 Task: Create a due date automation trigger when advanced on, on the wednesday before a card is due add content with a description not ending with resume at 11:00 AM.
Action: Mouse moved to (1343, 102)
Screenshot: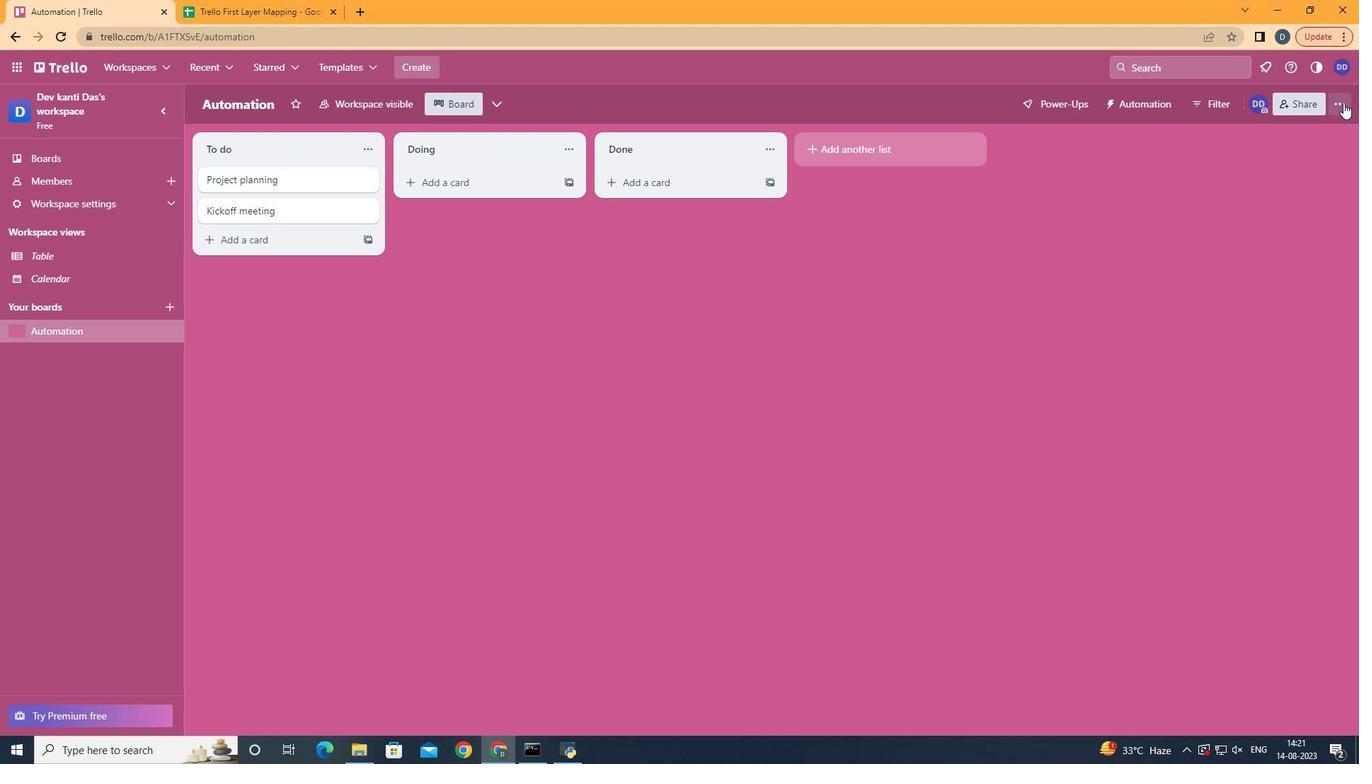 
Action: Mouse pressed left at (1343, 102)
Screenshot: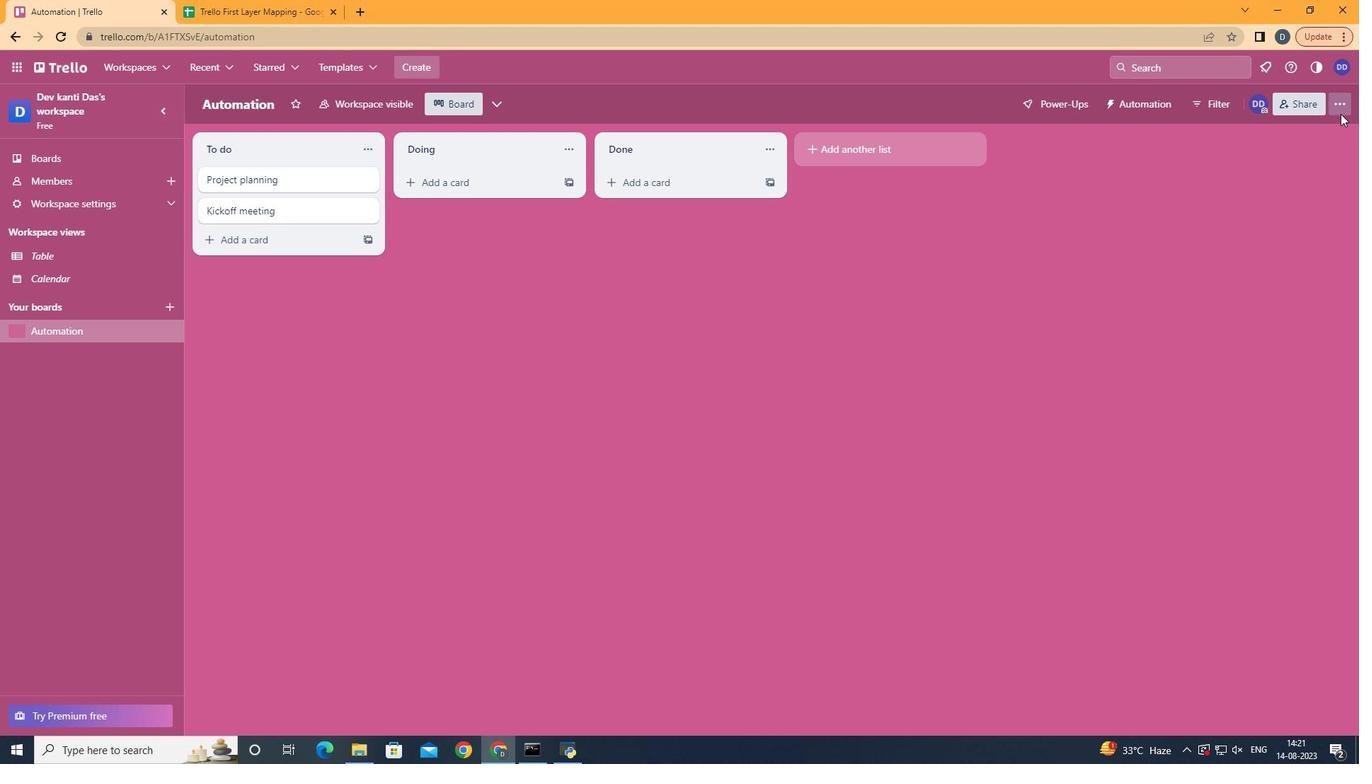 
Action: Mouse moved to (1237, 305)
Screenshot: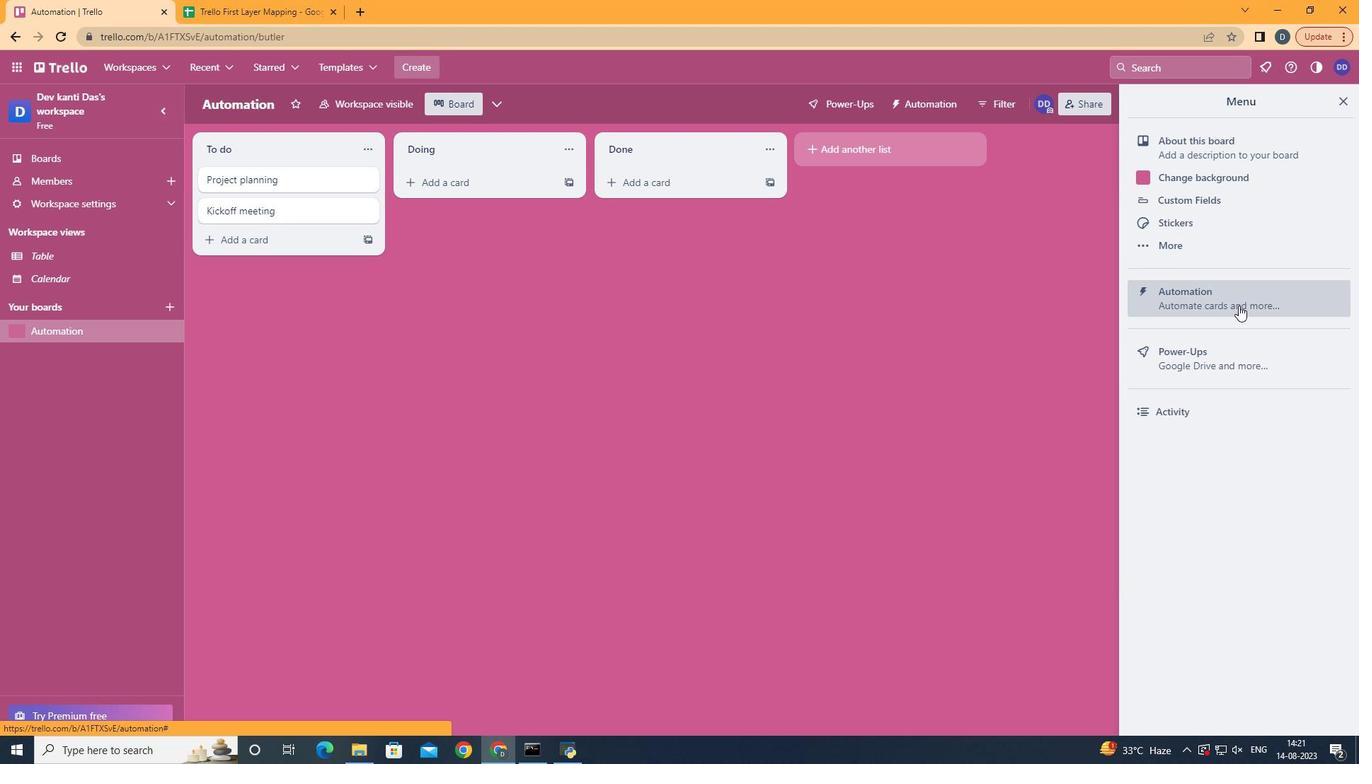 
Action: Mouse pressed left at (1237, 305)
Screenshot: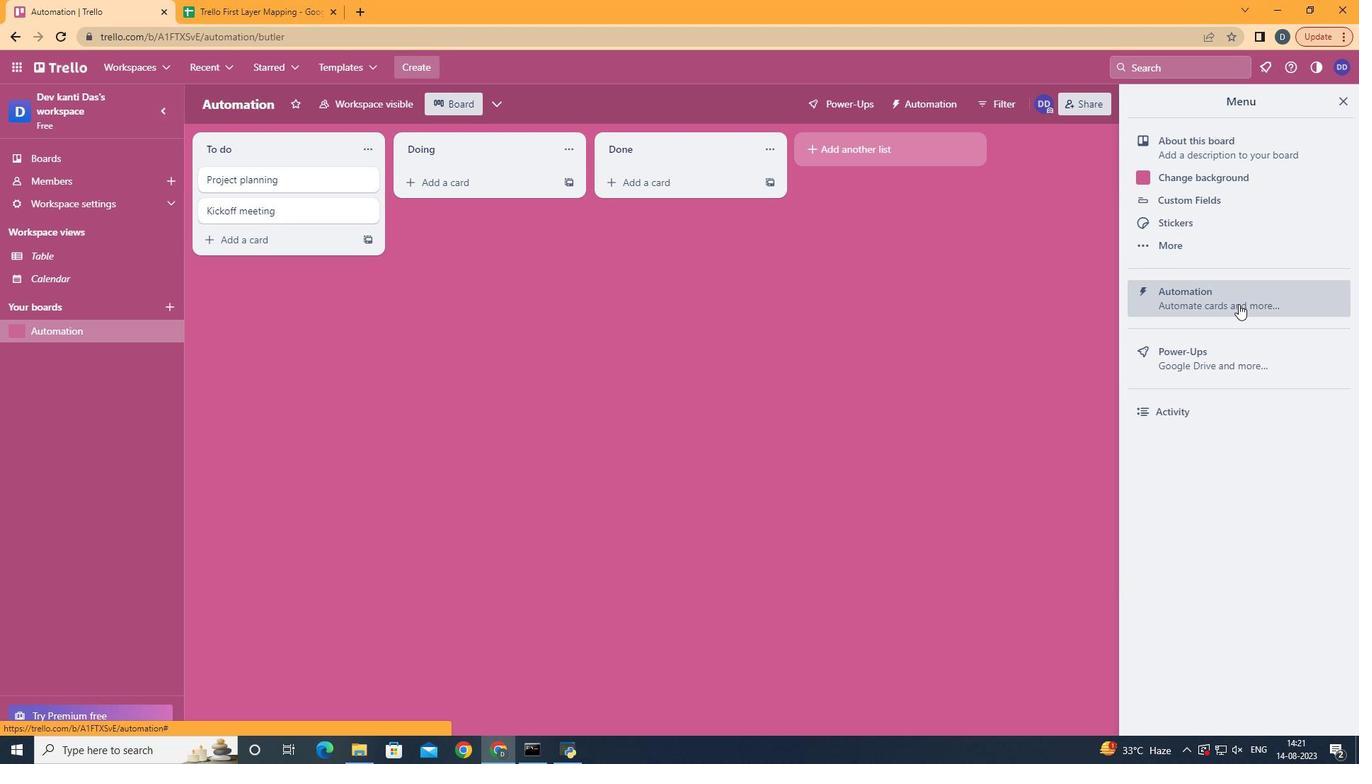 
Action: Mouse moved to (247, 284)
Screenshot: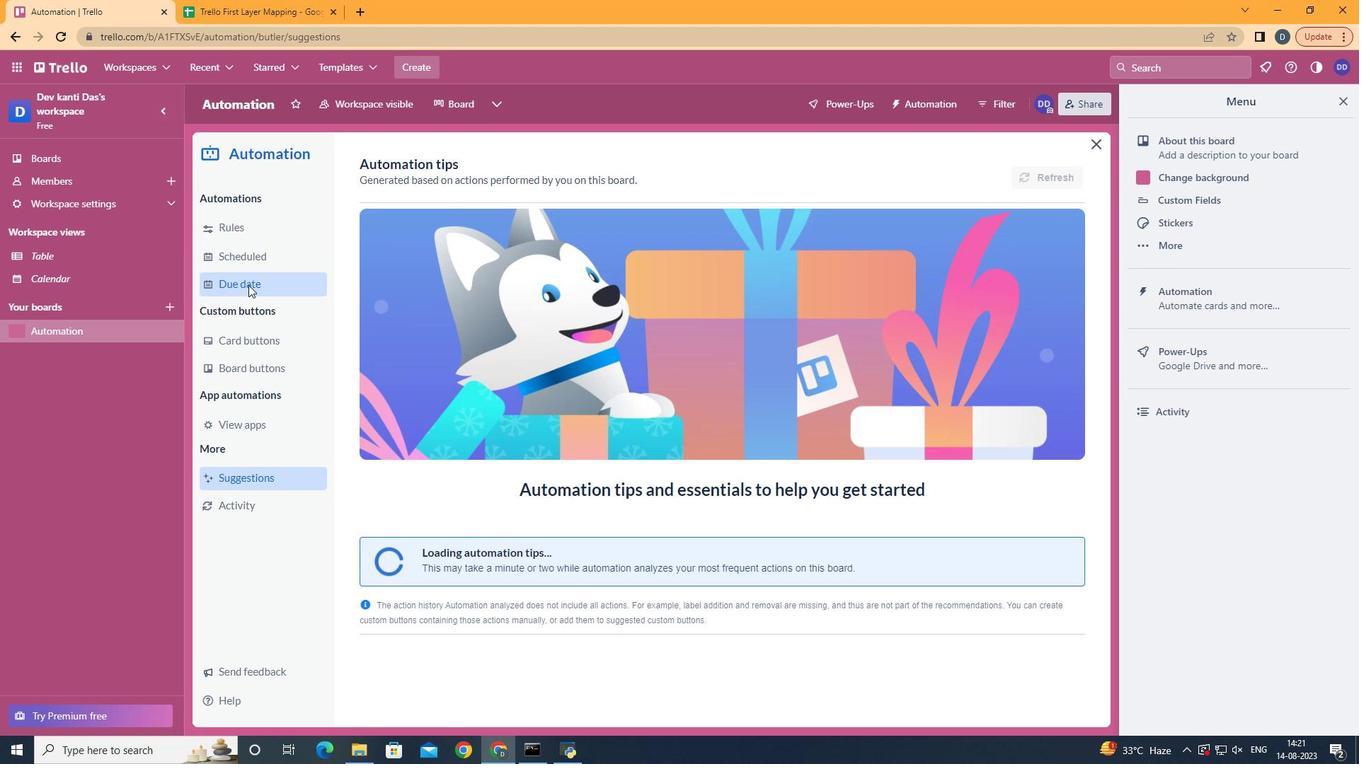 
Action: Mouse pressed left at (247, 284)
Screenshot: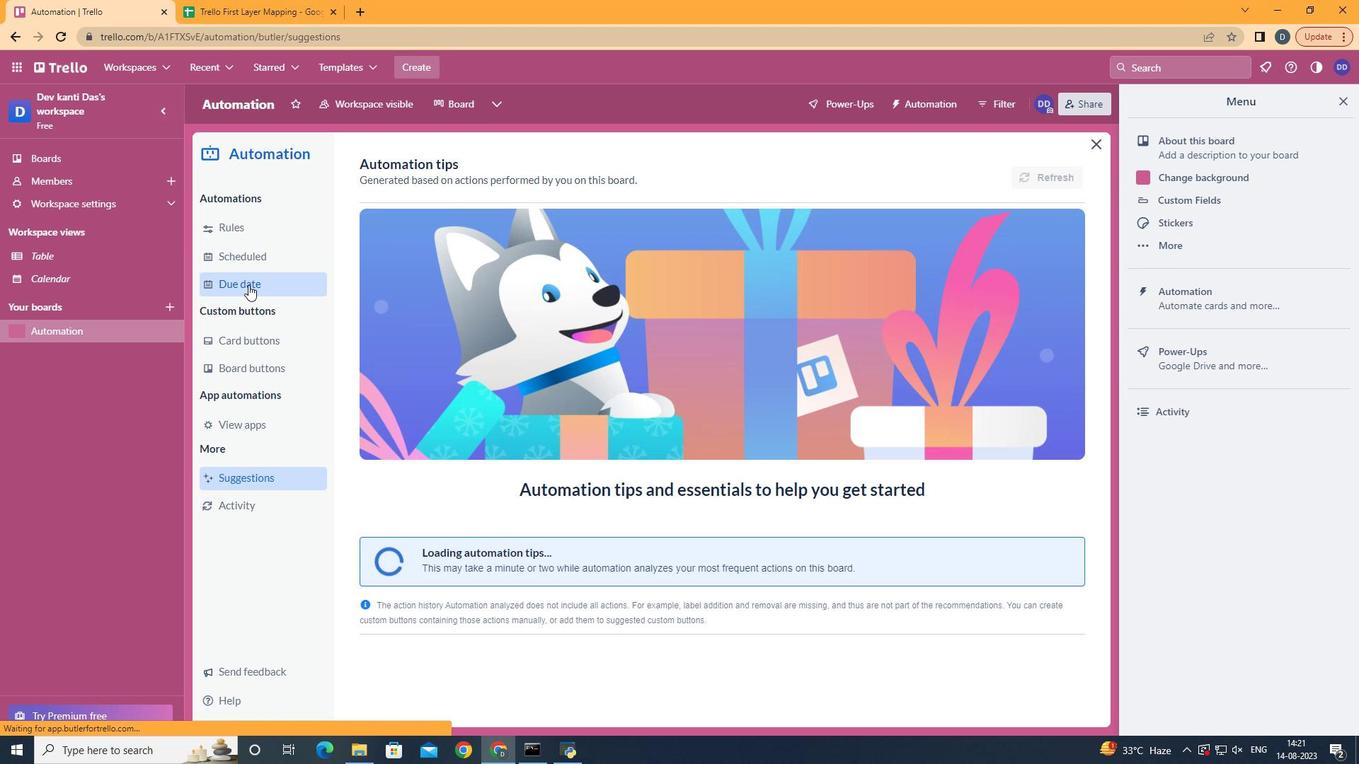 
Action: Mouse moved to (989, 175)
Screenshot: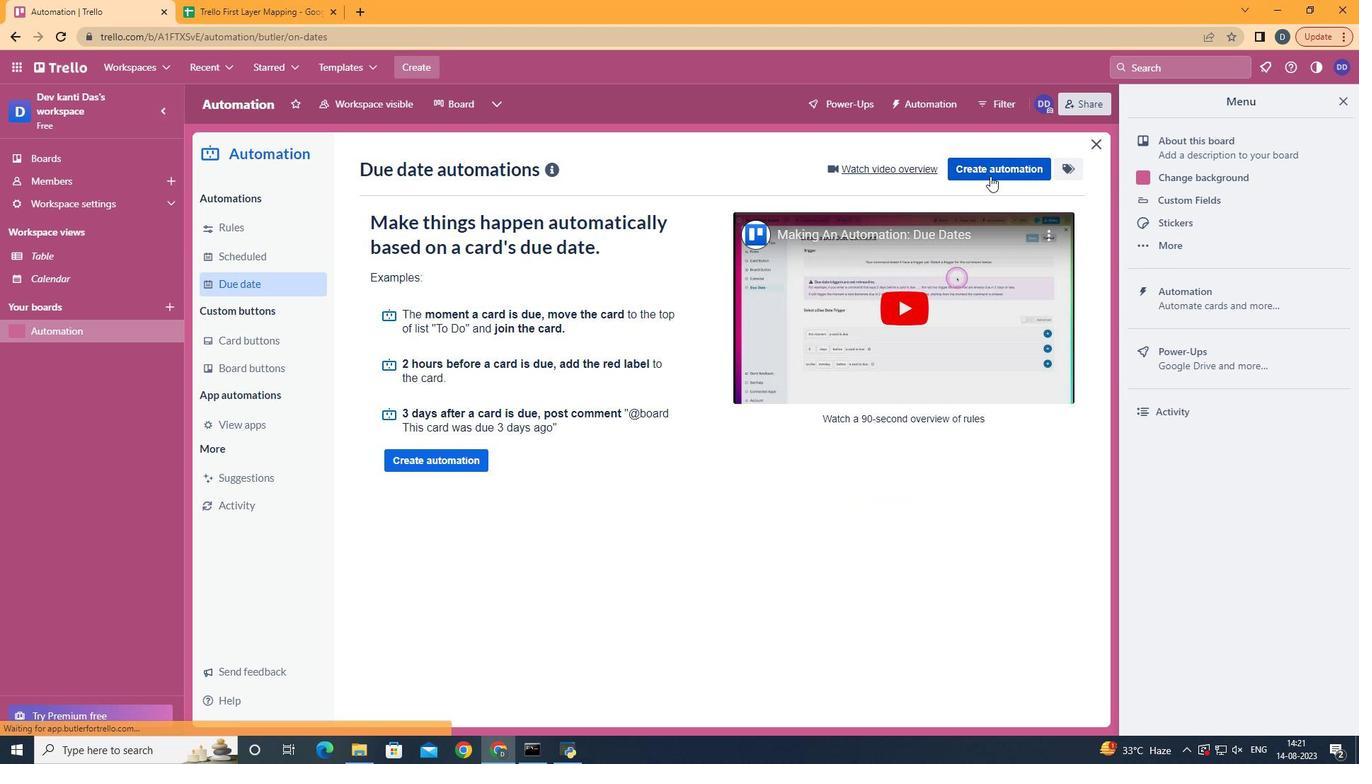 
Action: Mouse pressed left at (989, 175)
Screenshot: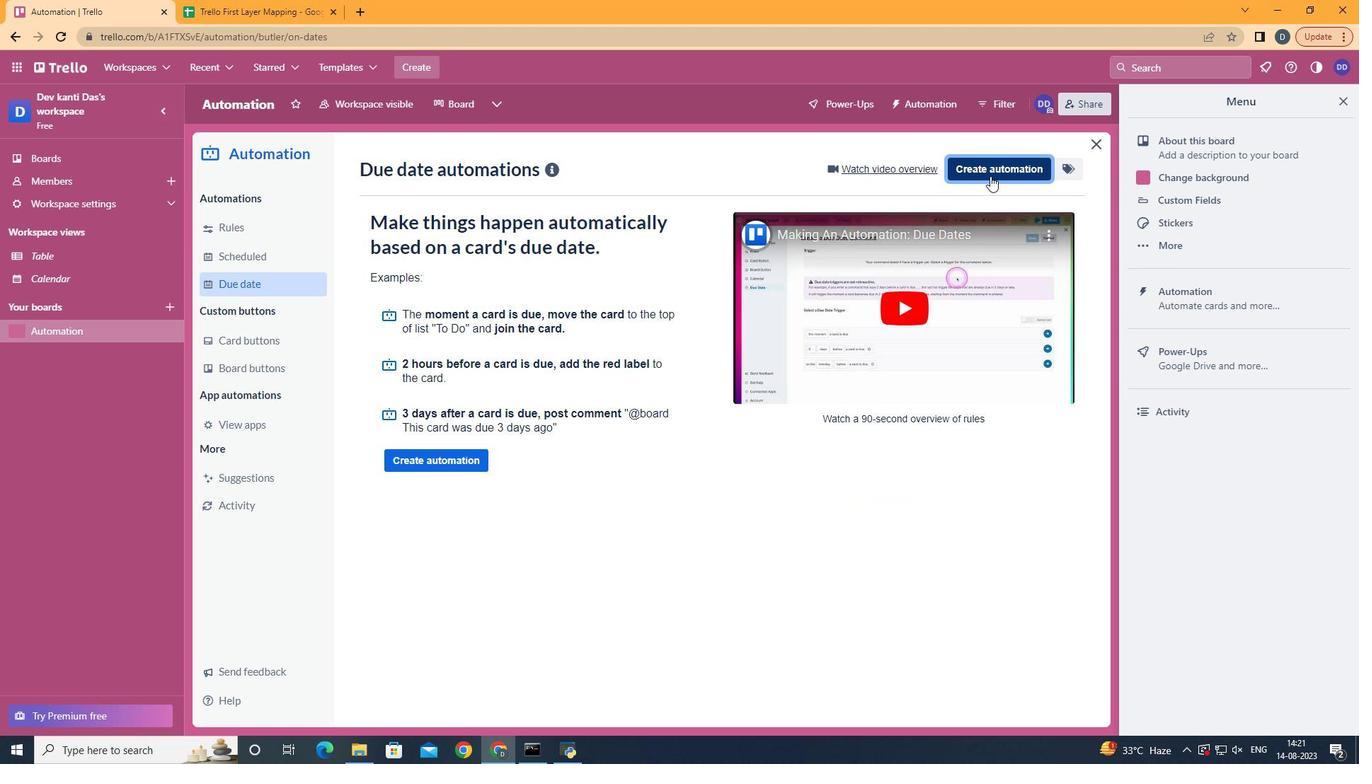 
Action: Mouse moved to (728, 285)
Screenshot: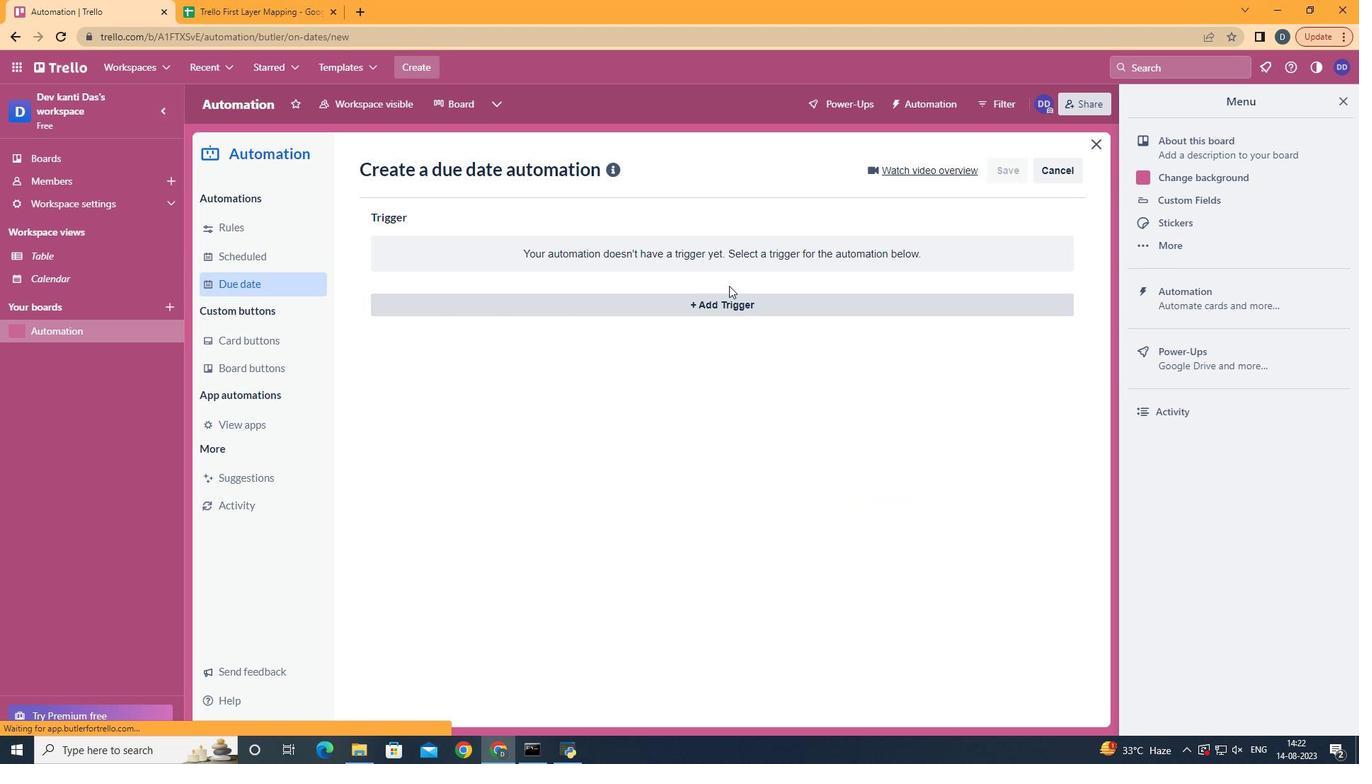 
Action: Mouse pressed left at (728, 285)
Screenshot: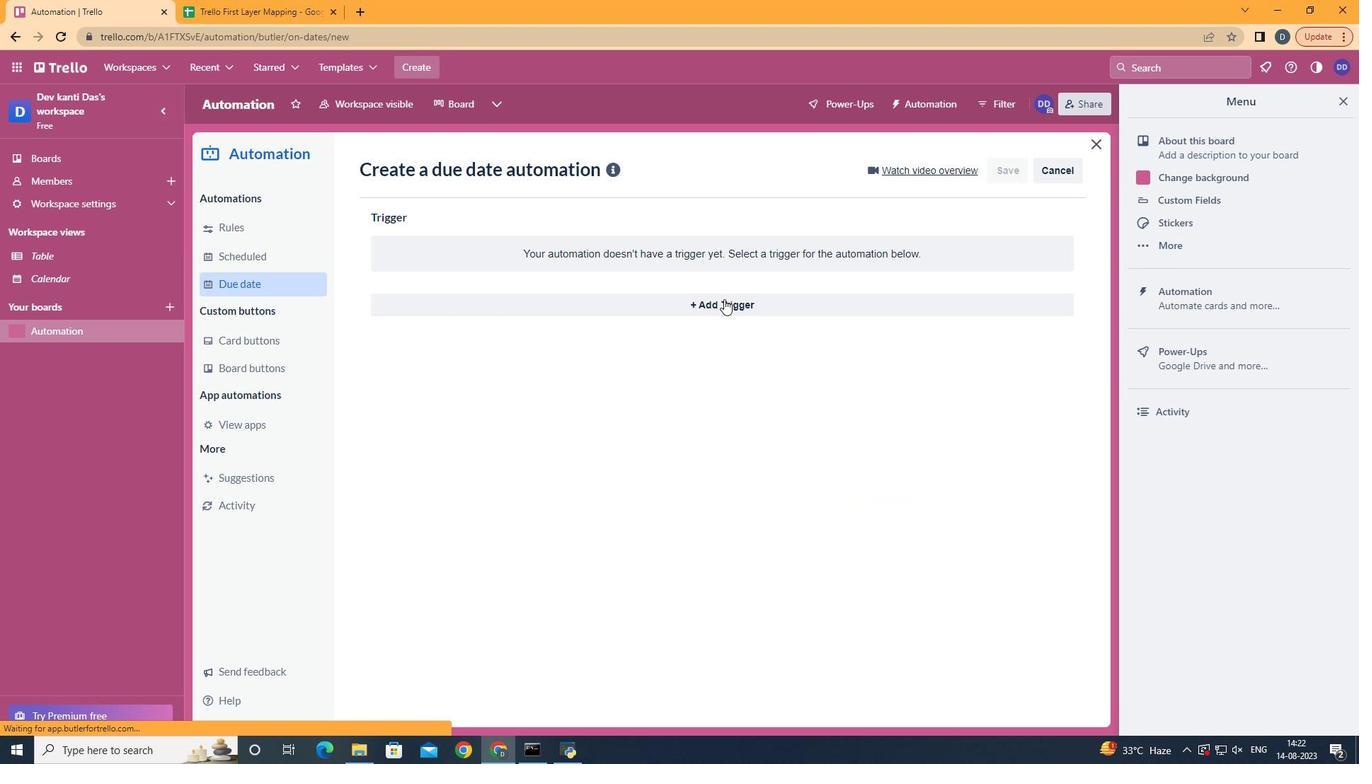 
Action: Mouse moved to (723, 300)
Screenshot: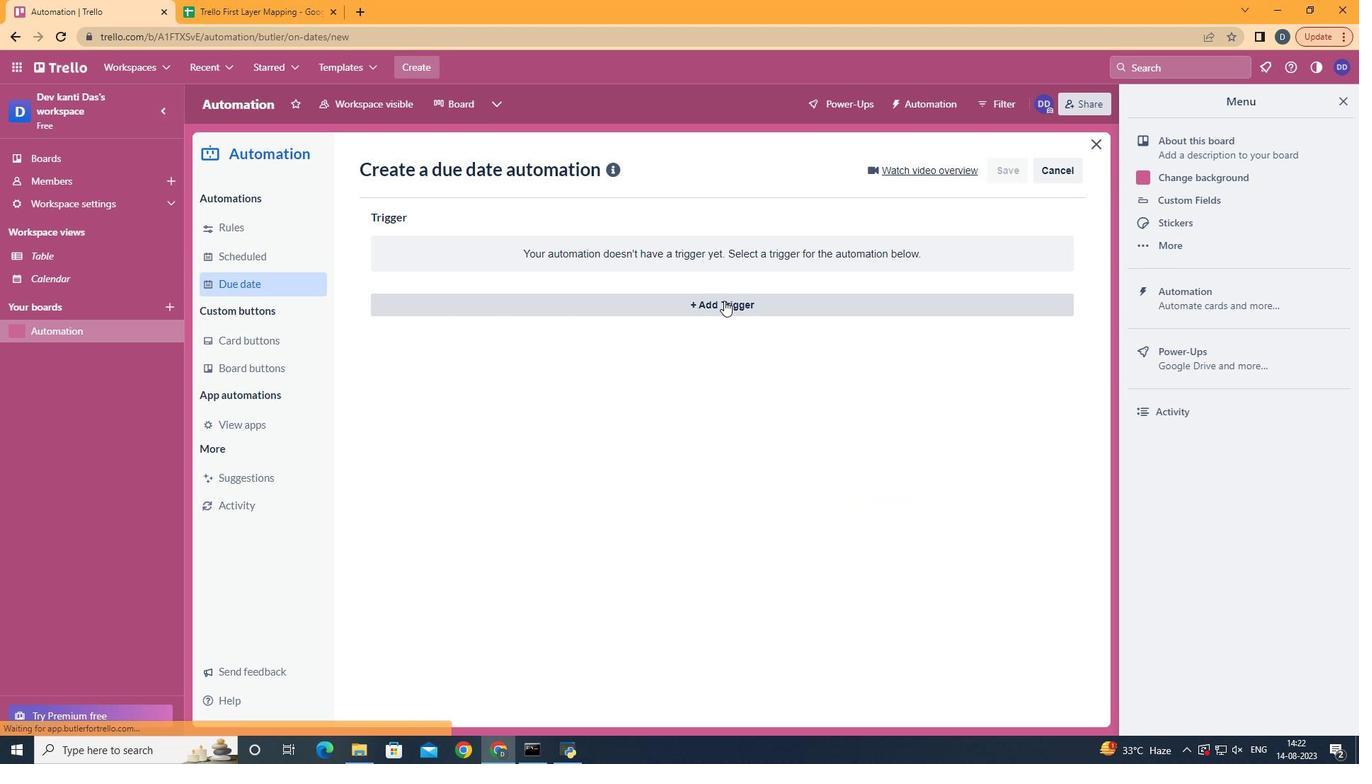 
Action: Mouse pressed left at (723, 300)
Screenshot: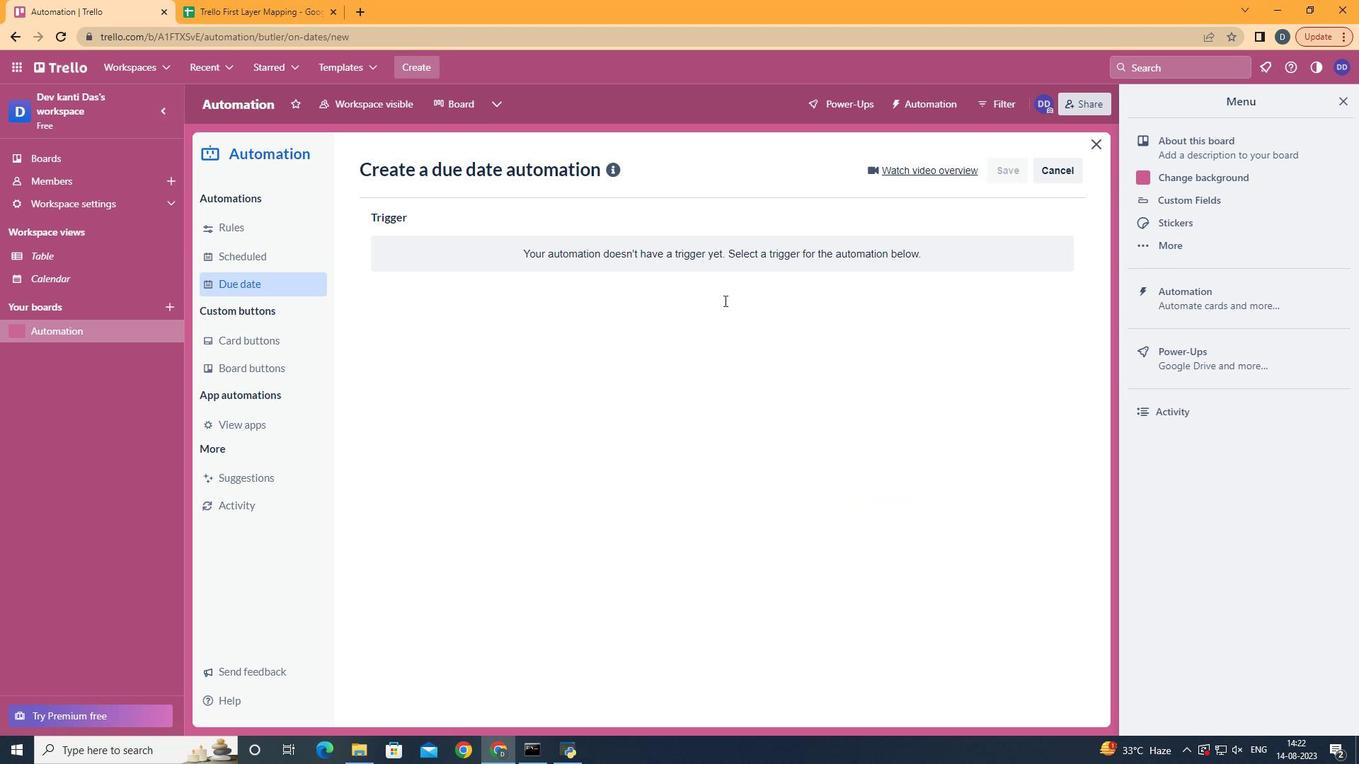 
Action: Mouse moved to (473, 429)
Screenshot: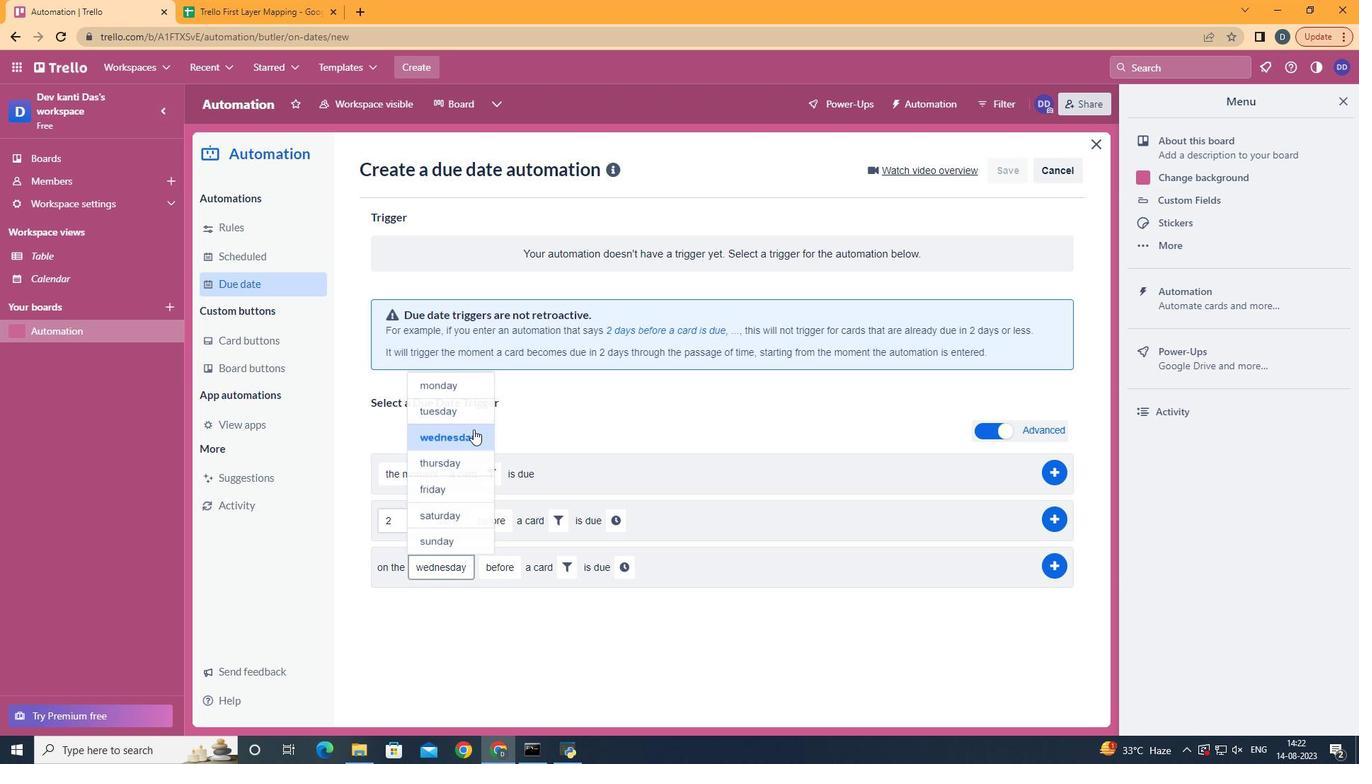 
Action: Mouse pressed left at (473, 429)
Screenshot: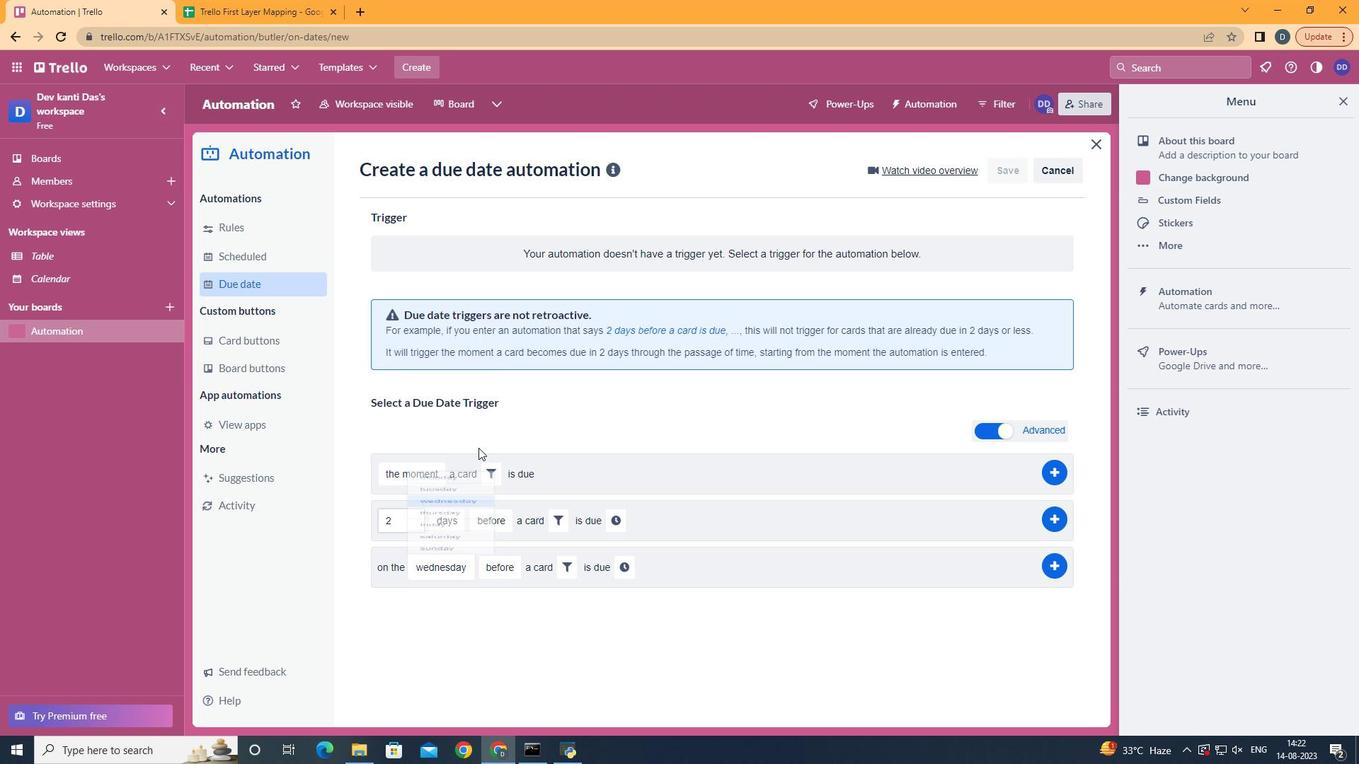 
Action: Mouse moved to (562, 569)
Screenshot: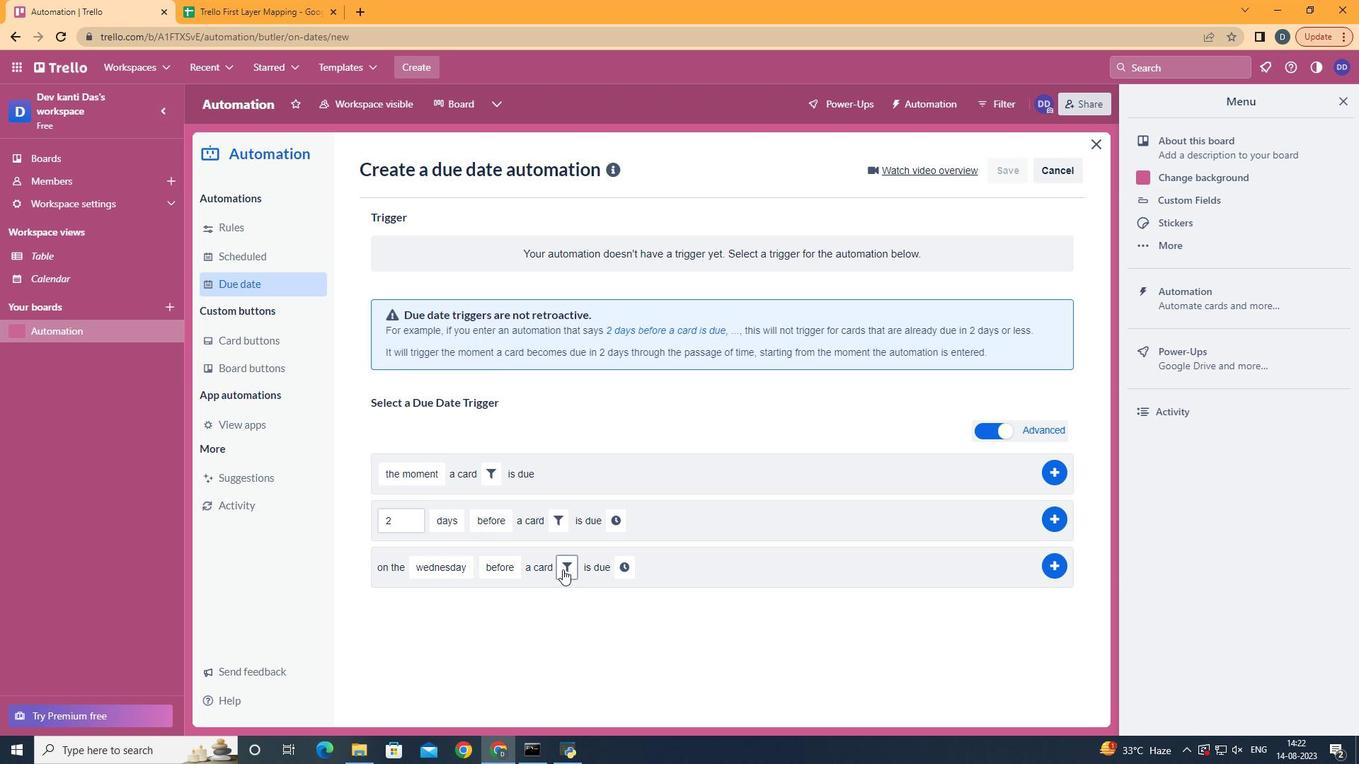 
Action: Mouse pressed left at (562, 569)
Screenshot: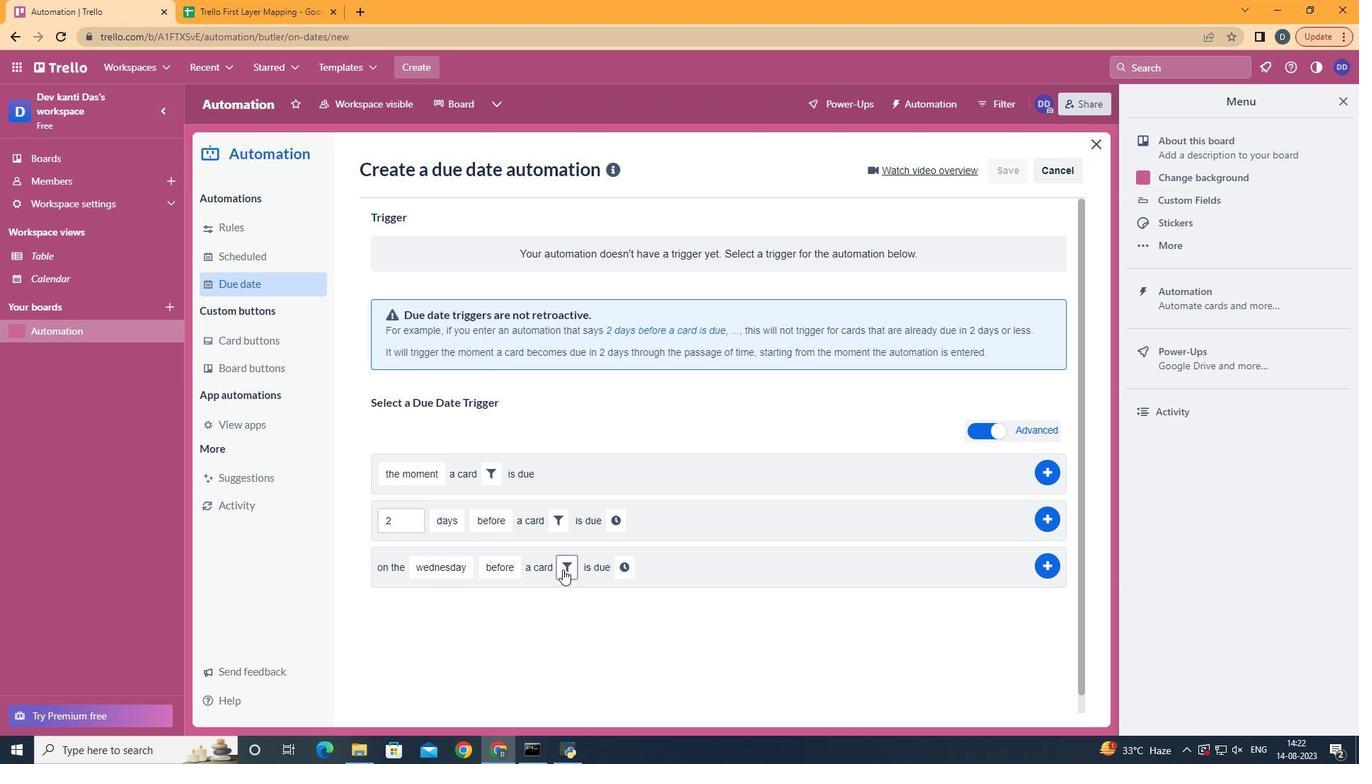 
Action: Mouse moved to (741, 623)
Screenshot: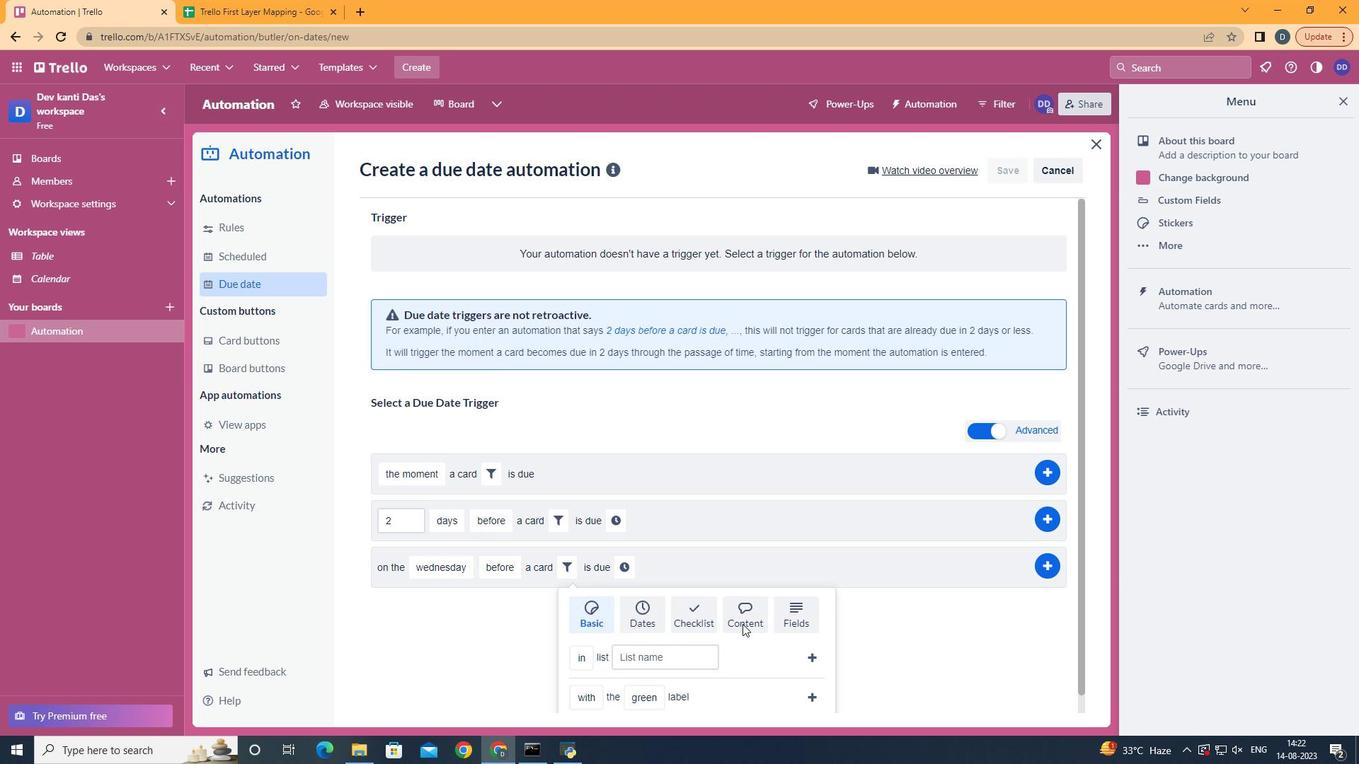 
Action: Mouse pressed left at (741, 623)
Screenshot: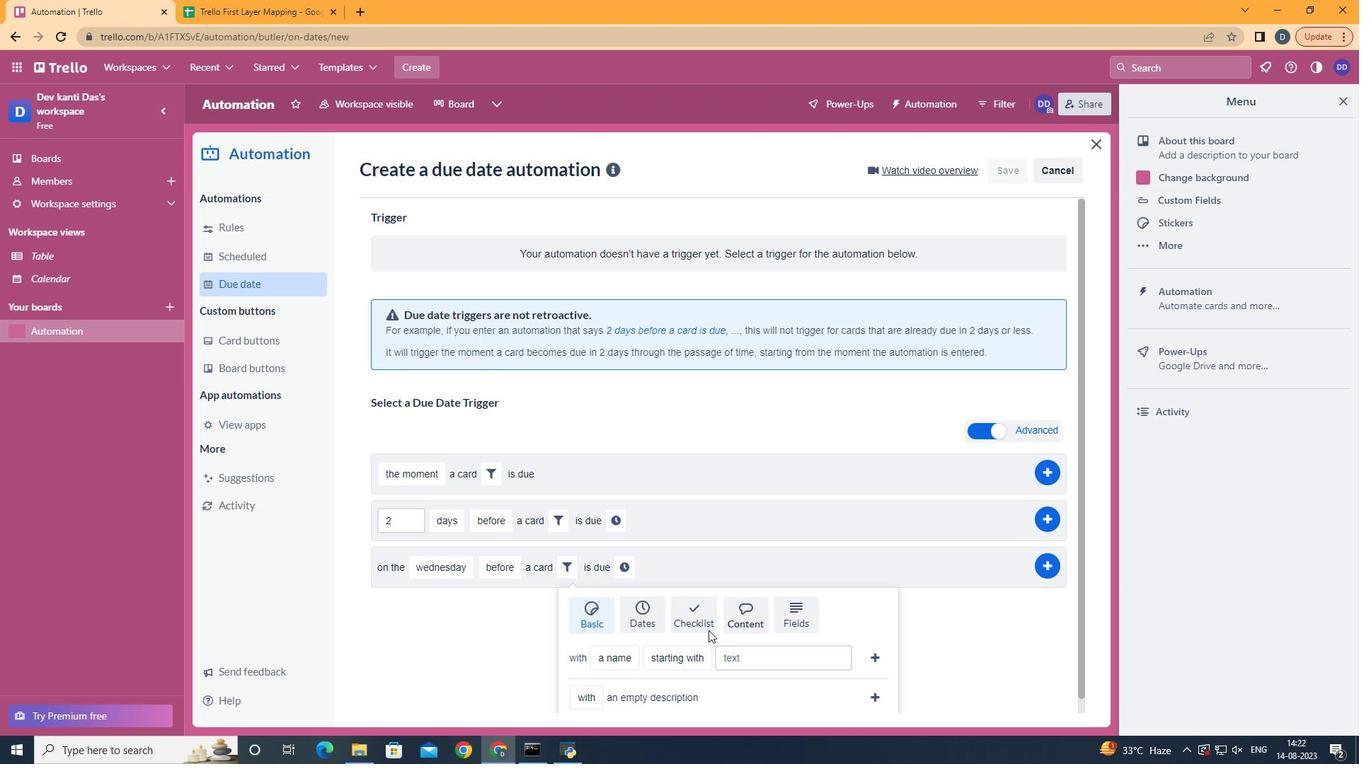 
Action: Mouse moved to (645, 592)
Screenshot: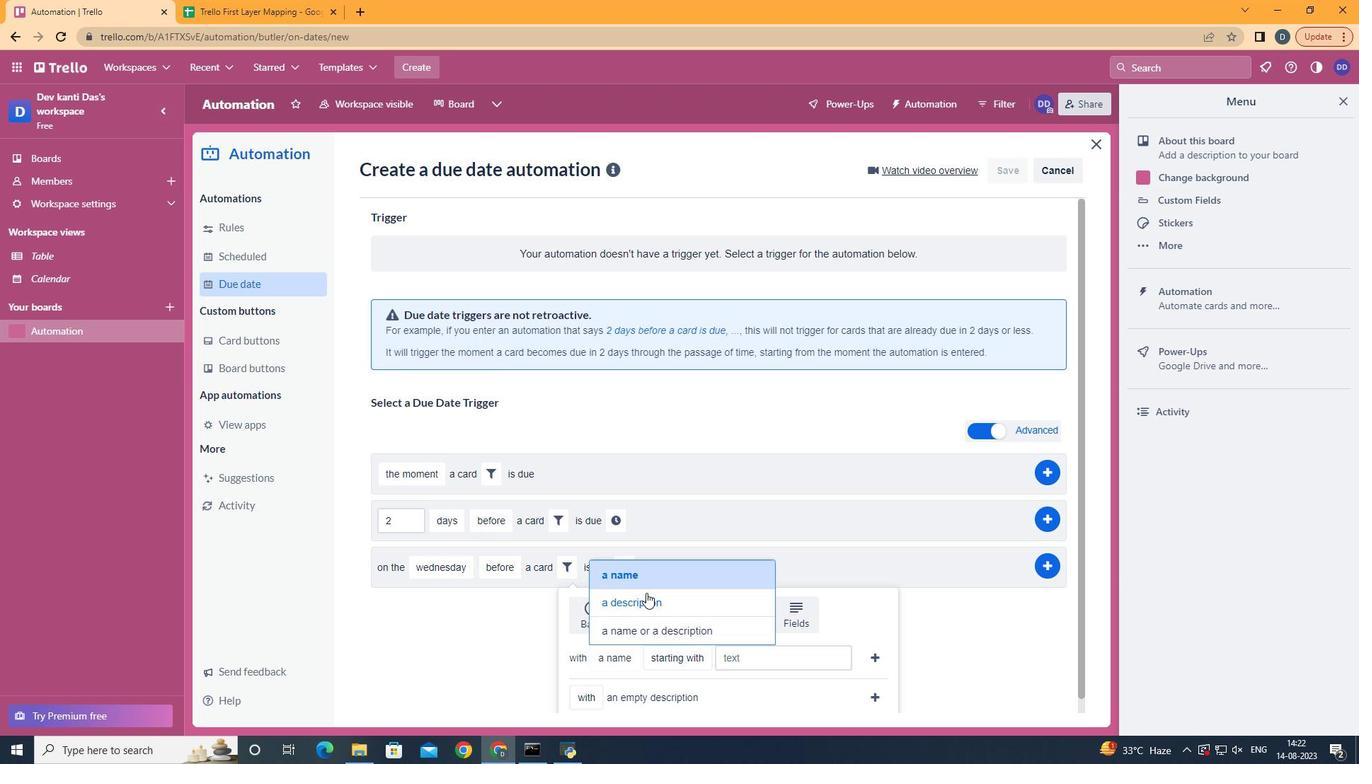 
Action: Mouse pressed left at (645, 592)
Screenshot: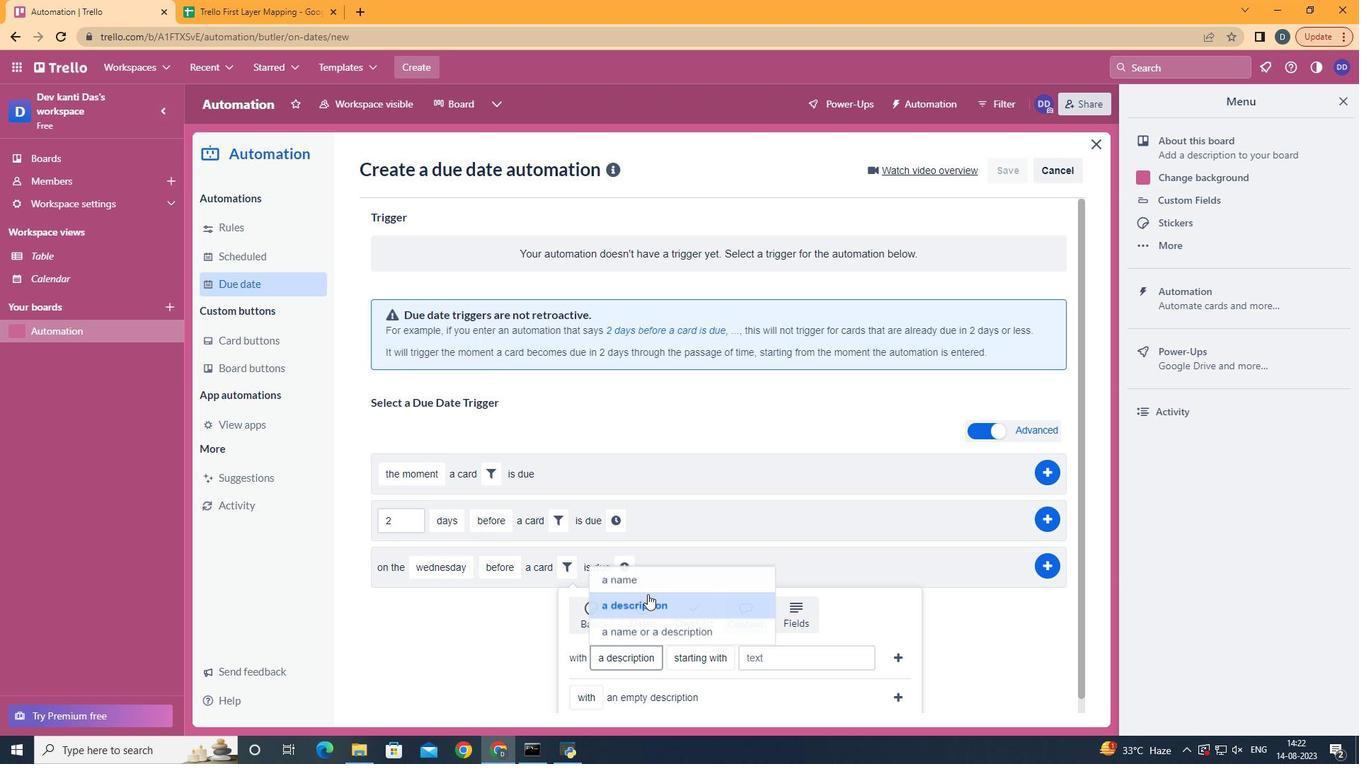 
Action: Mouse moved to (746, 598)
Screenshot: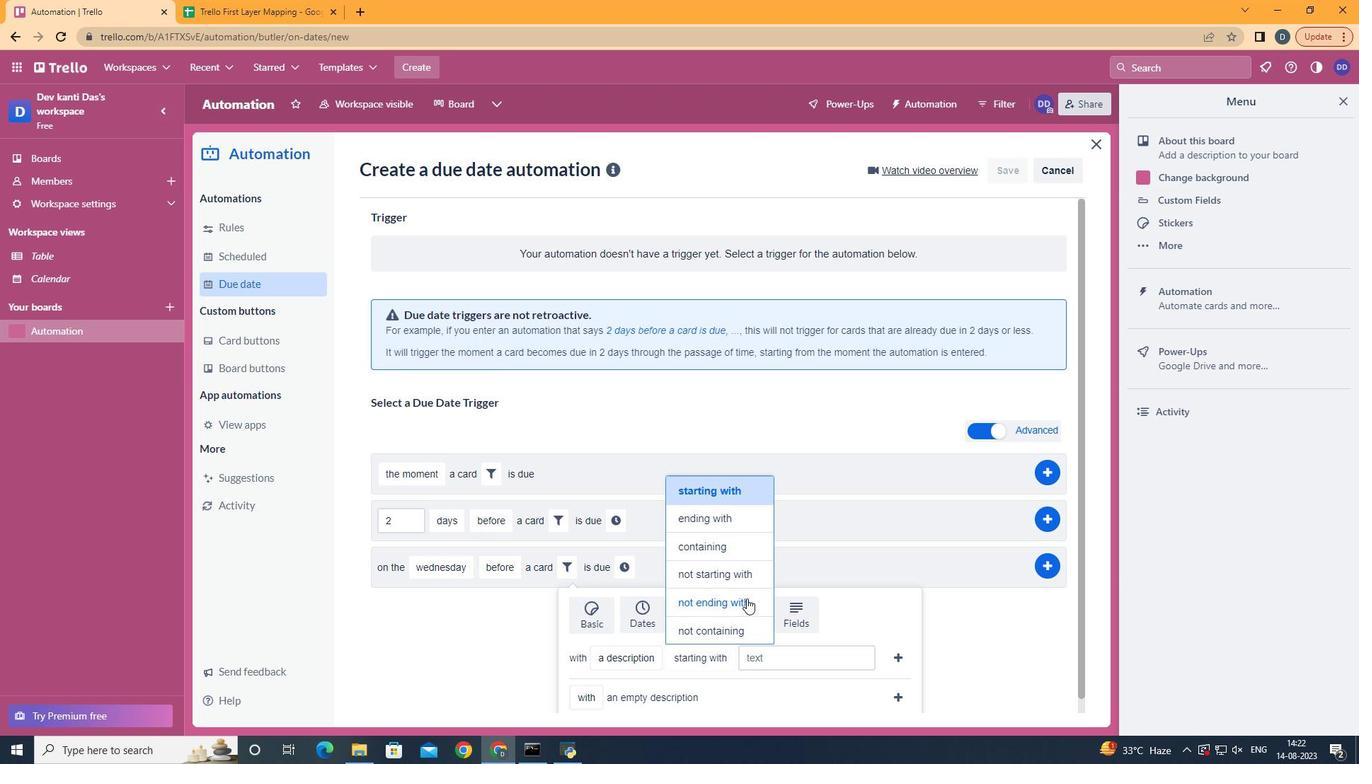 
Action: Mouse pressed left at (746, 598)
Screenshot: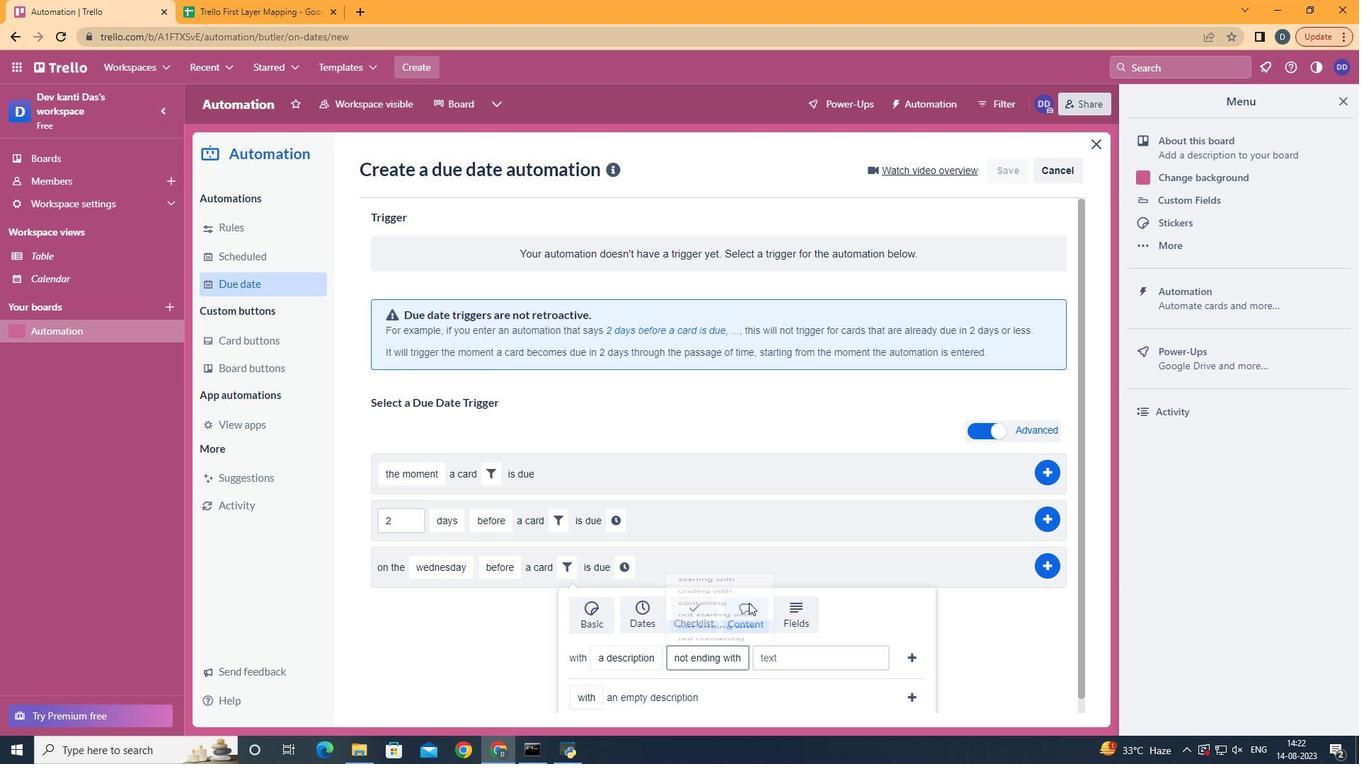 
Action: Mouse moved to (820, 656)
Screenshot: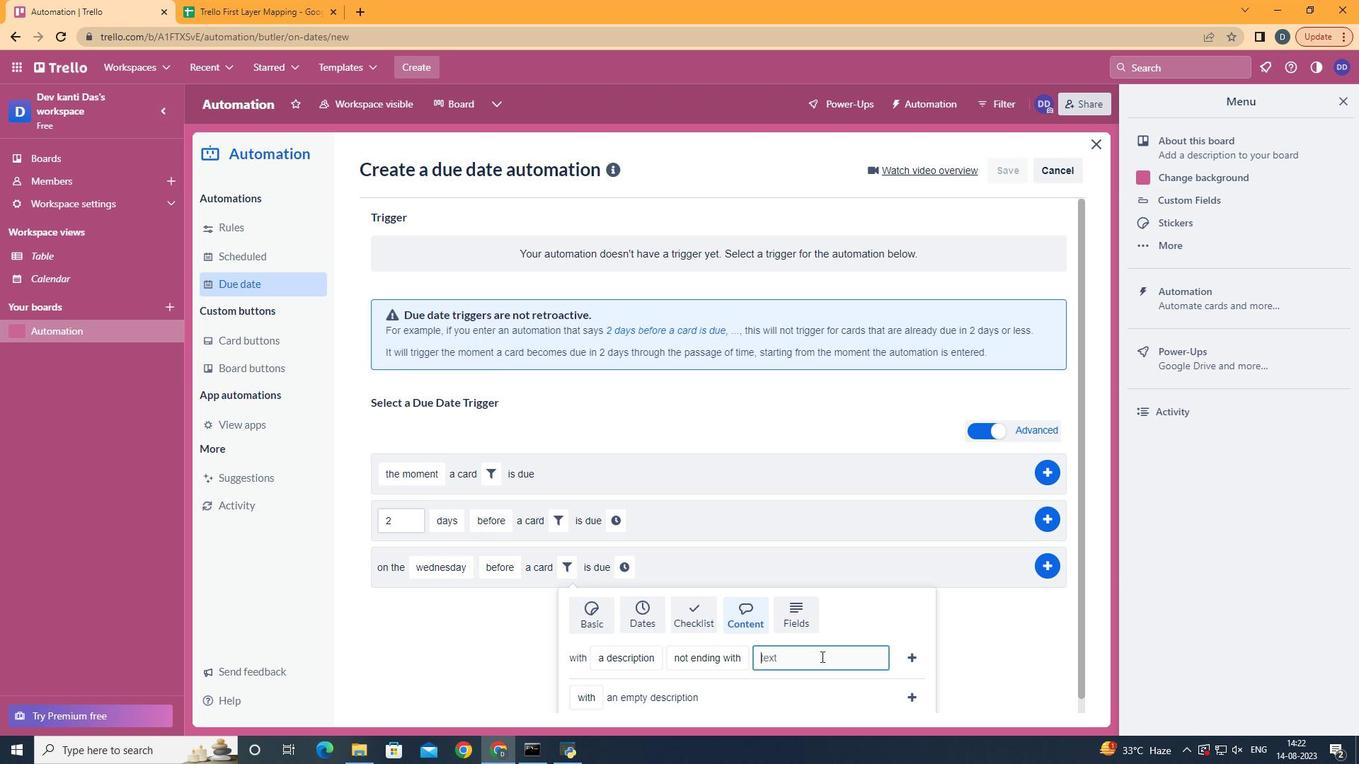 
Action: Mouse pressed left at (820, 656)
Screenshot: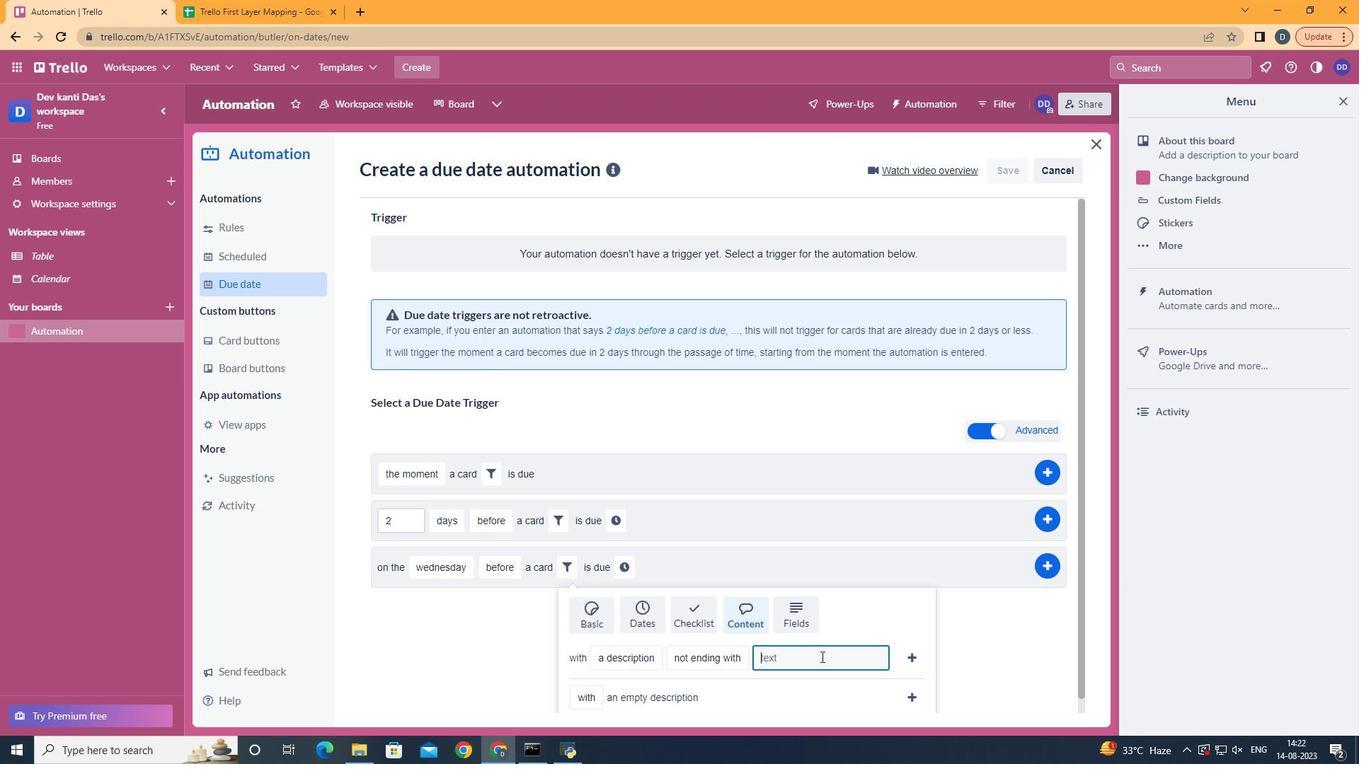 
Action: Key pressed resume
Screenshot: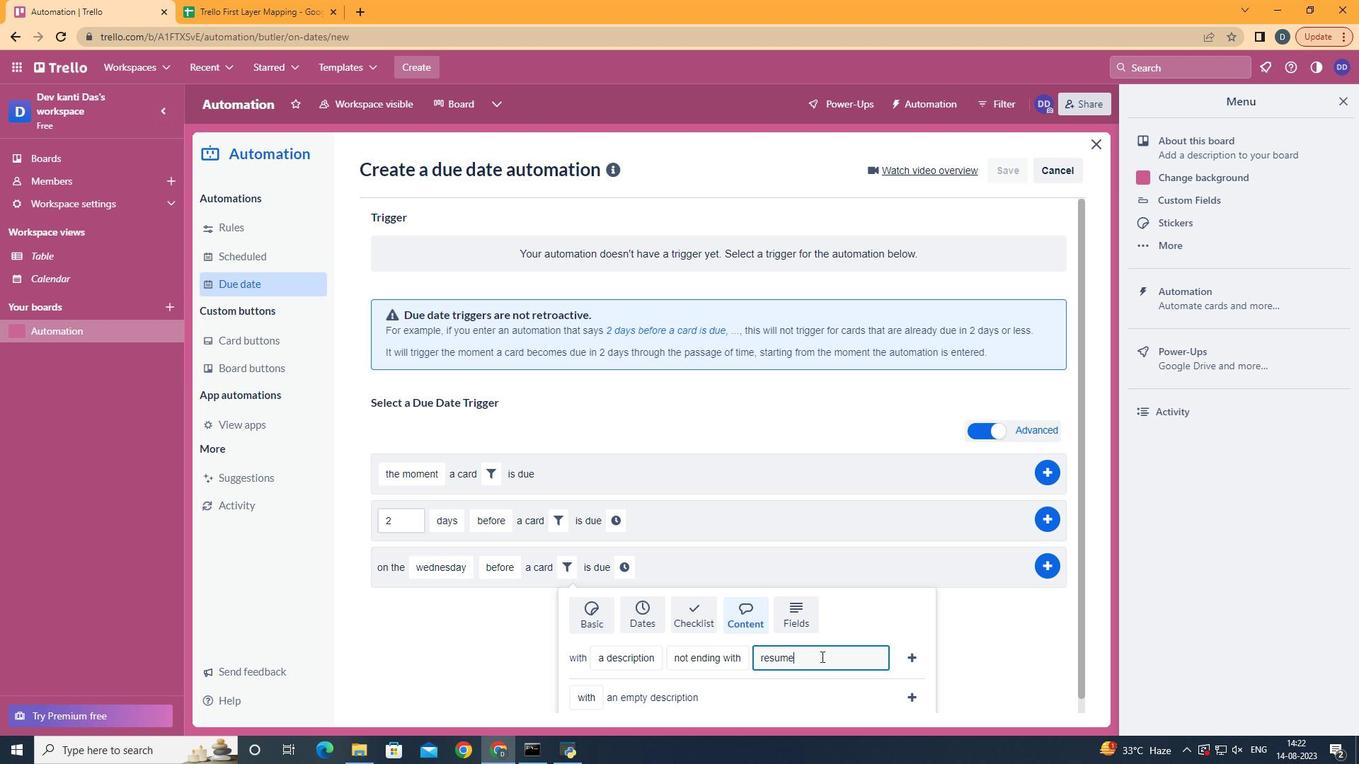 
Action: Mouse moved to (909, 649)
Screenshot: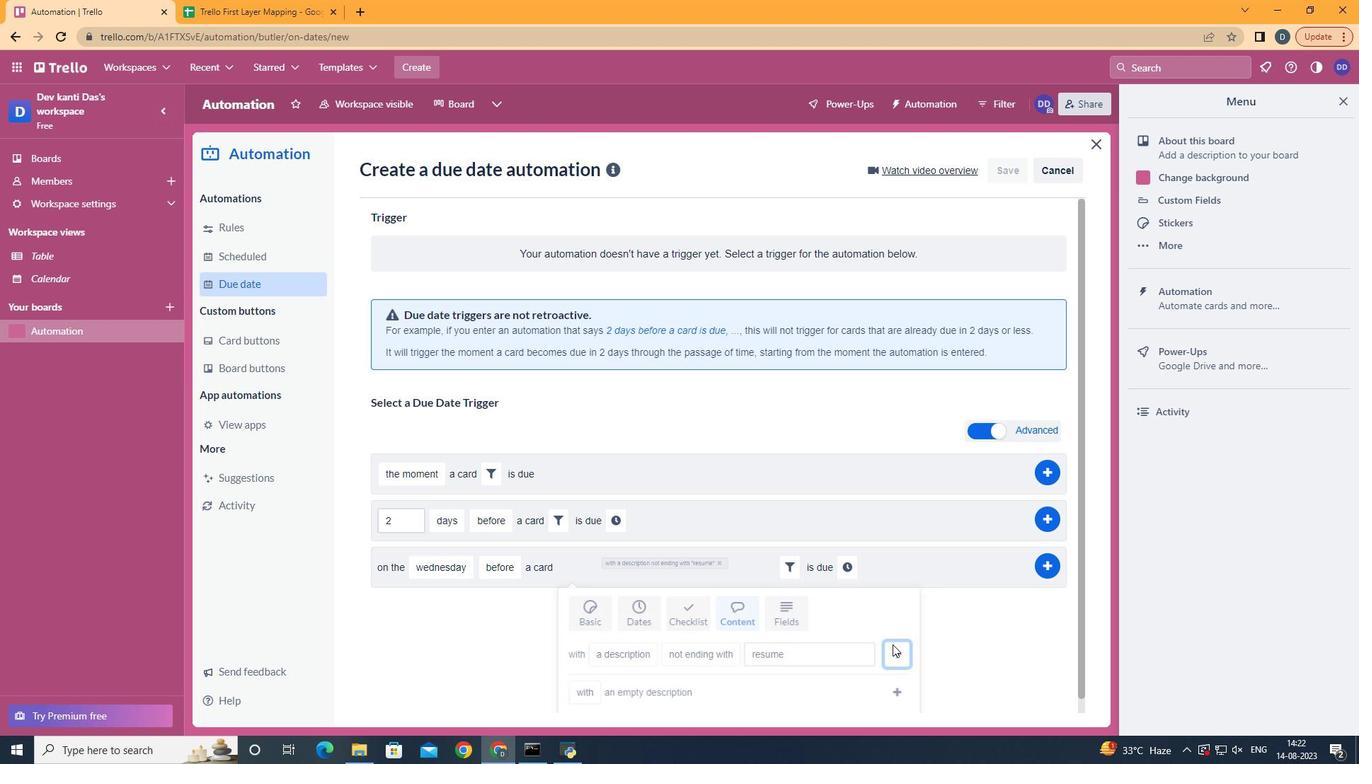 
Action: Mouse pressed left at (909, 649)
Screenshot: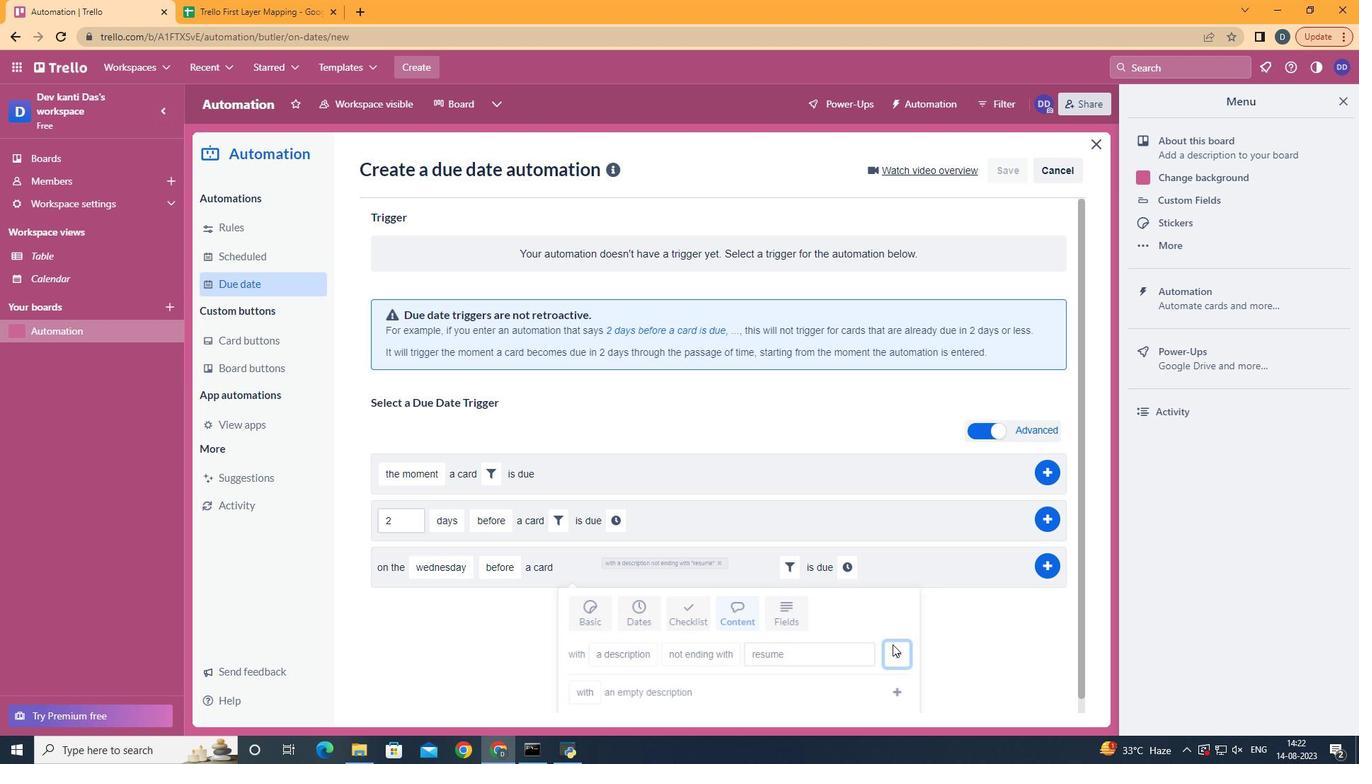 
Action: Mouse moved to (840, 562)
Screenshot: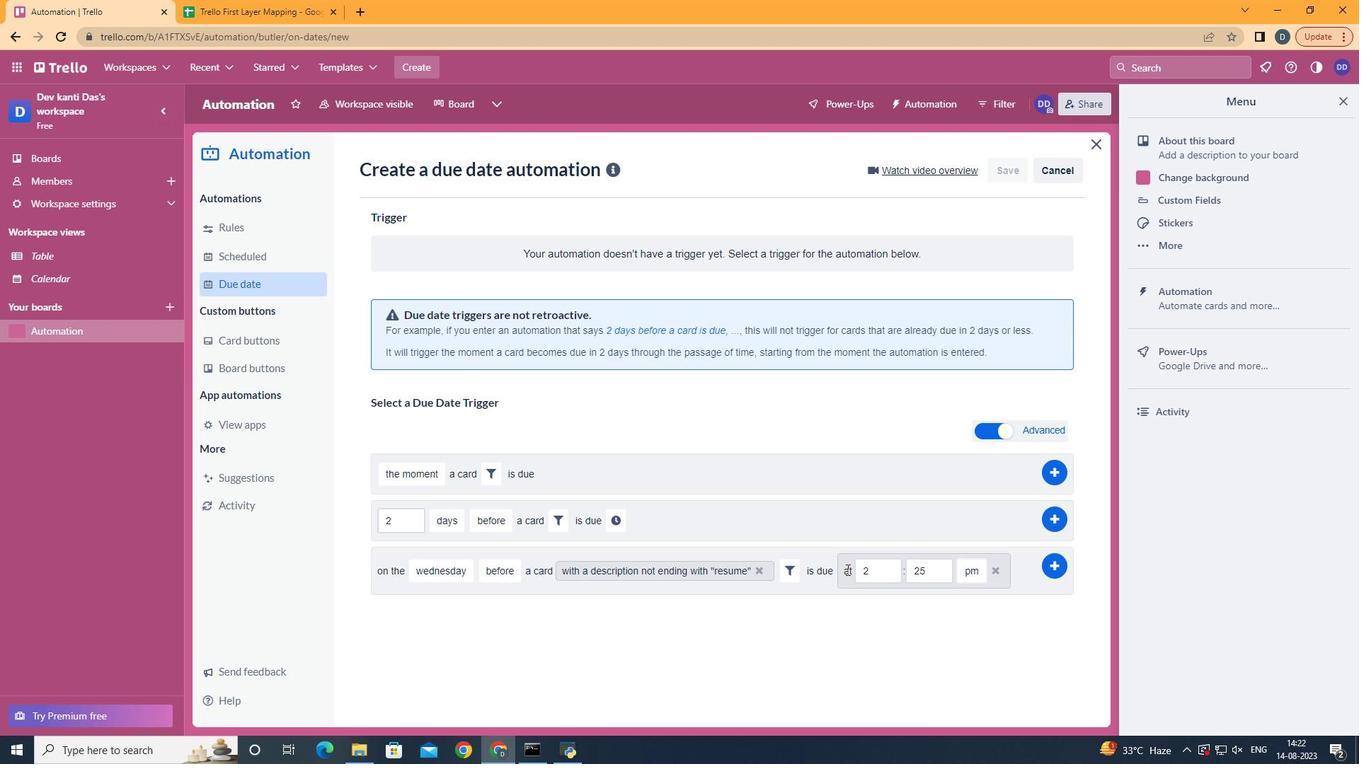 
Action: Mouse pressed left at (840, 562)
Screenshot: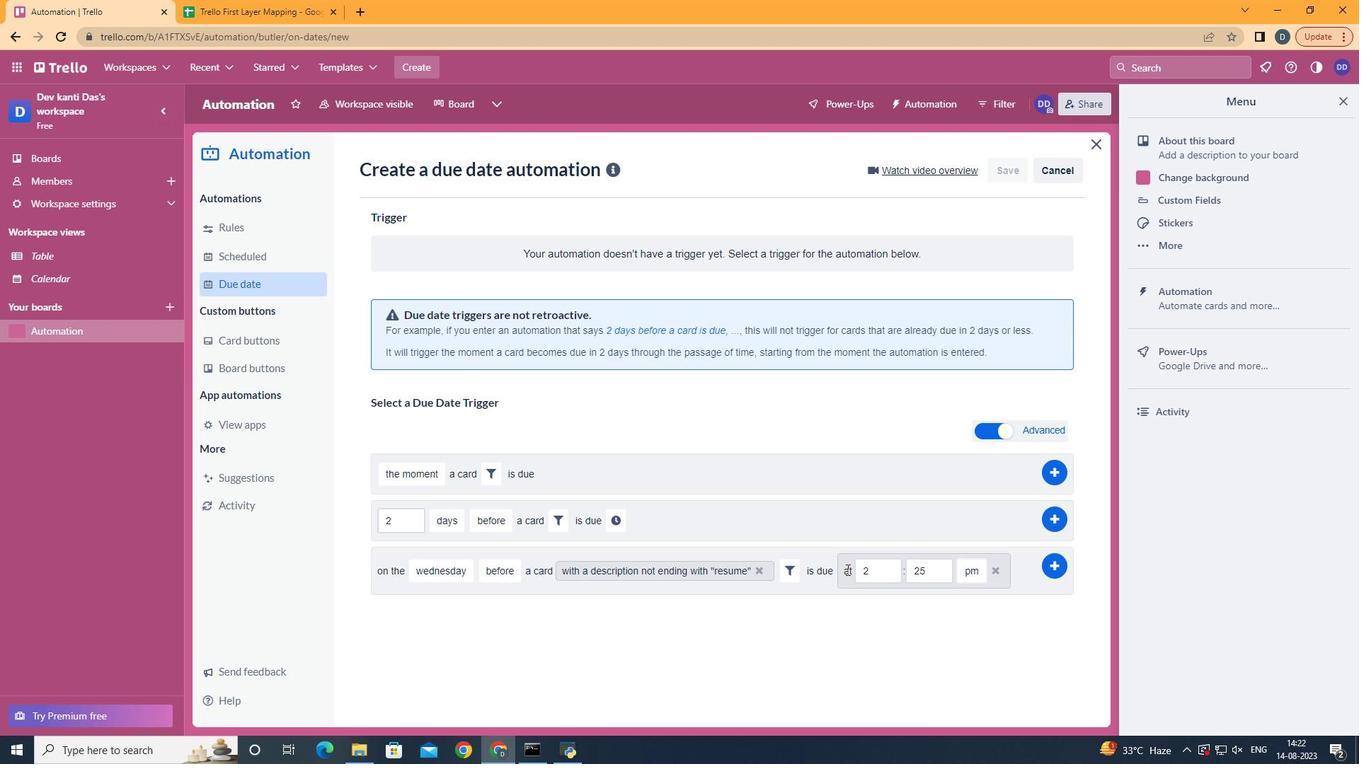 
Action: Mouse moved to (888, 572)
Screenshot: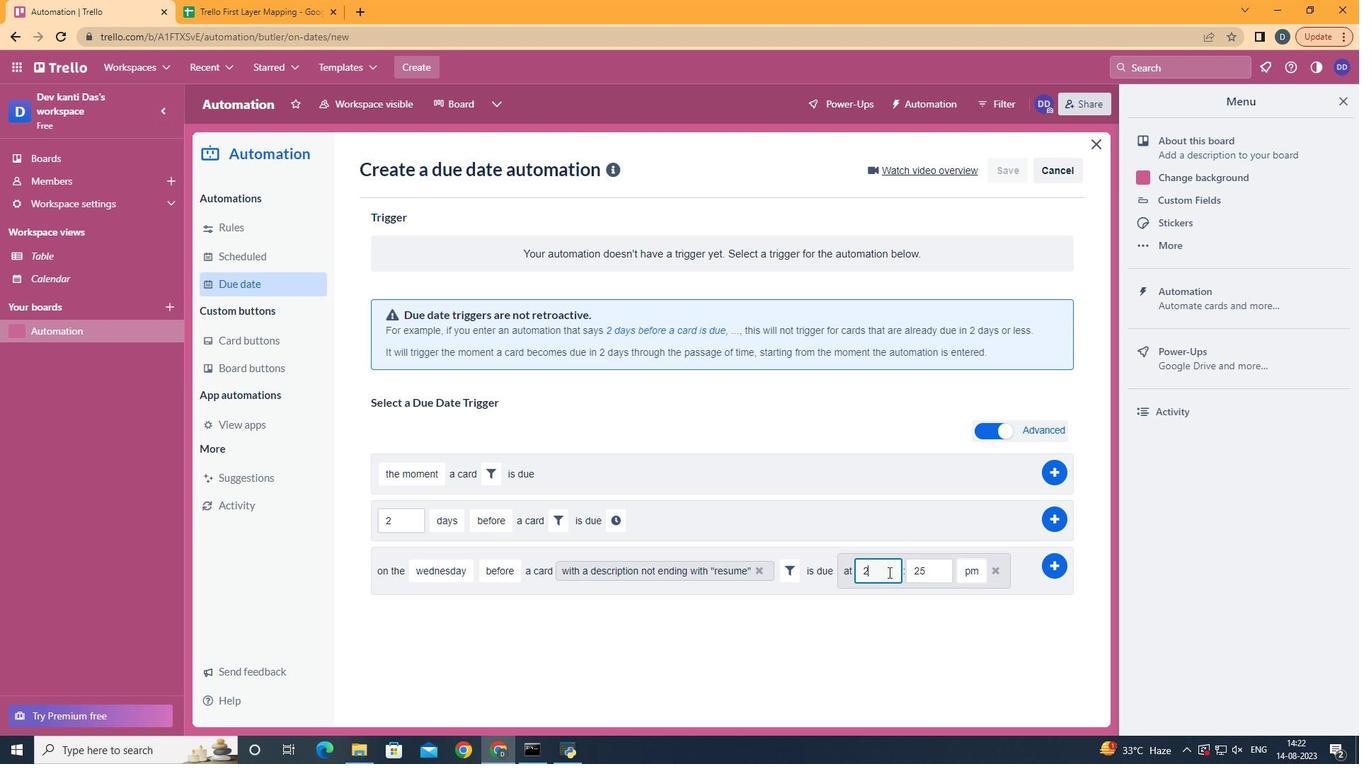 
Action: Mouse pressed left at (888, 572)
Screenshot: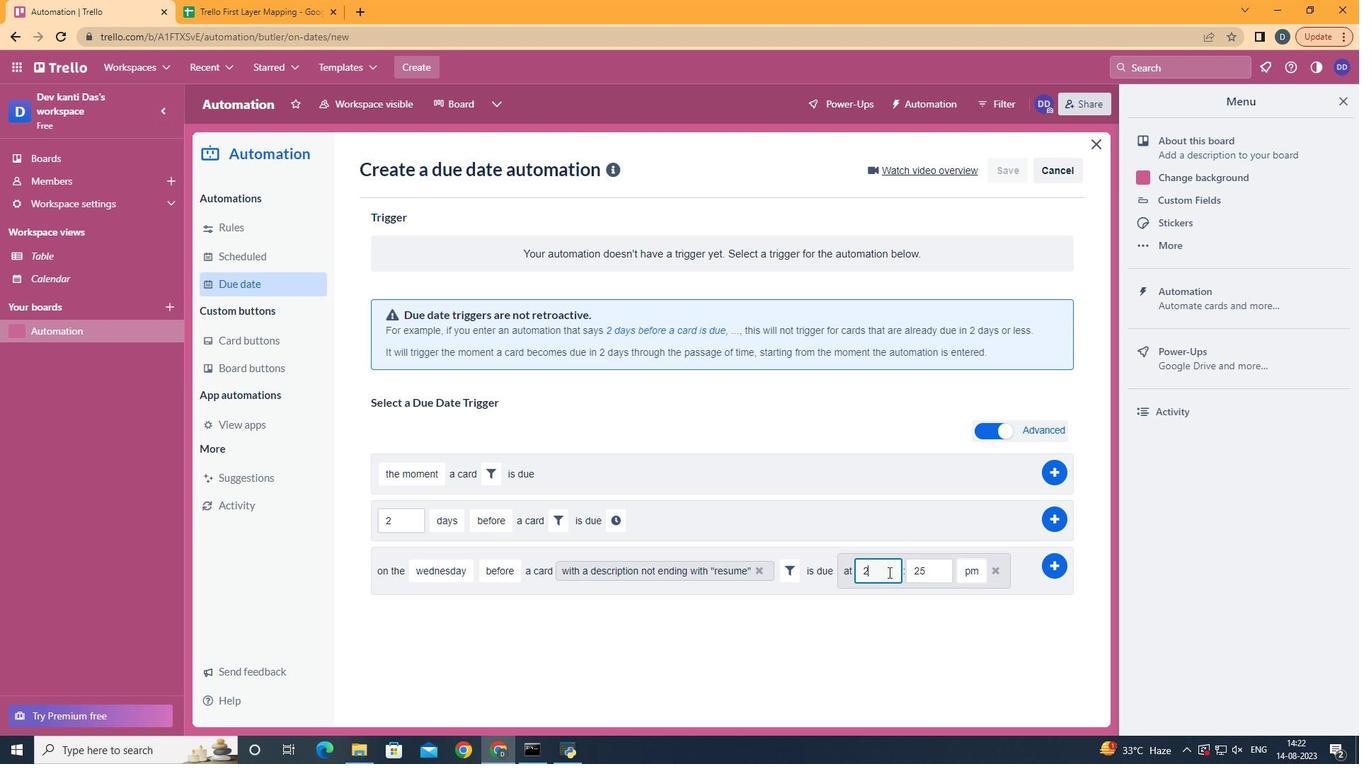 
Action: Key pressed <Key.backspace>11
Screenshot: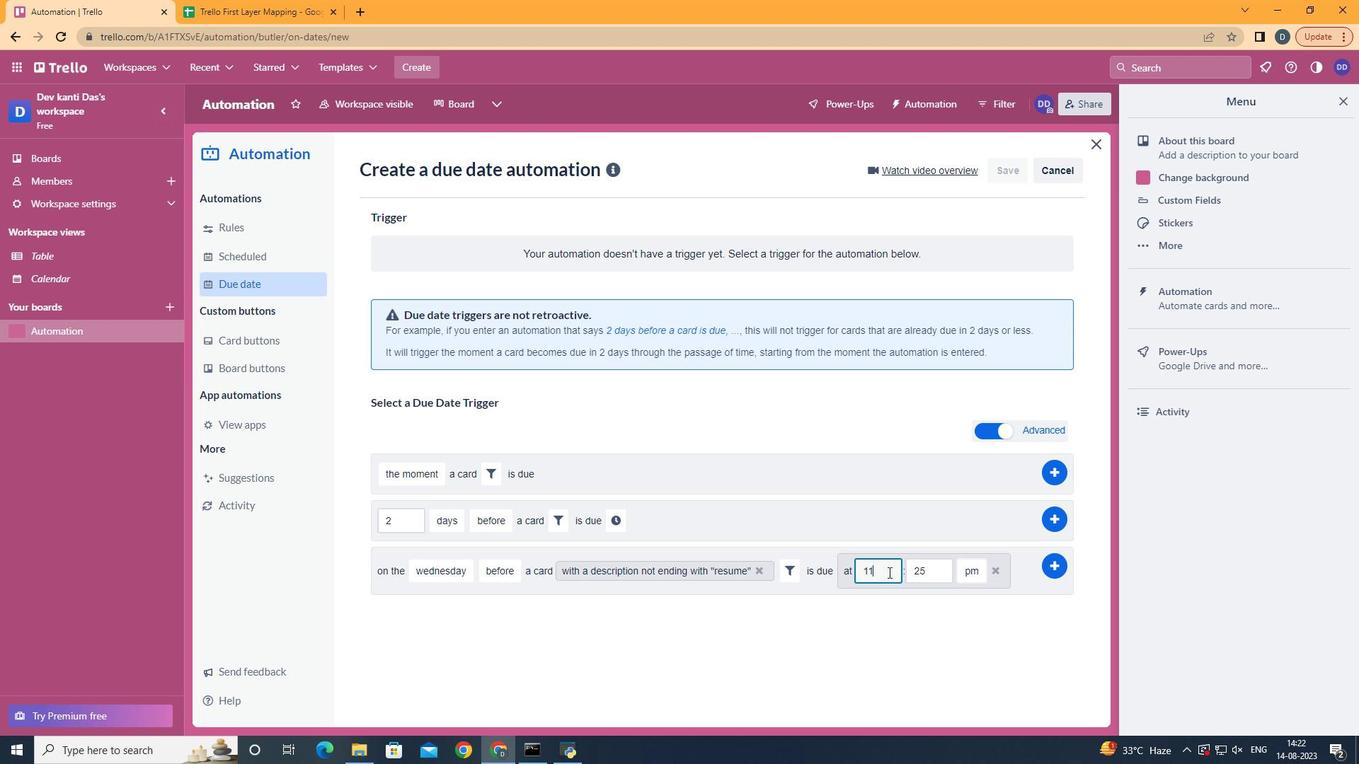 
Action: Mouse moved to (926, 567)
Screenshot: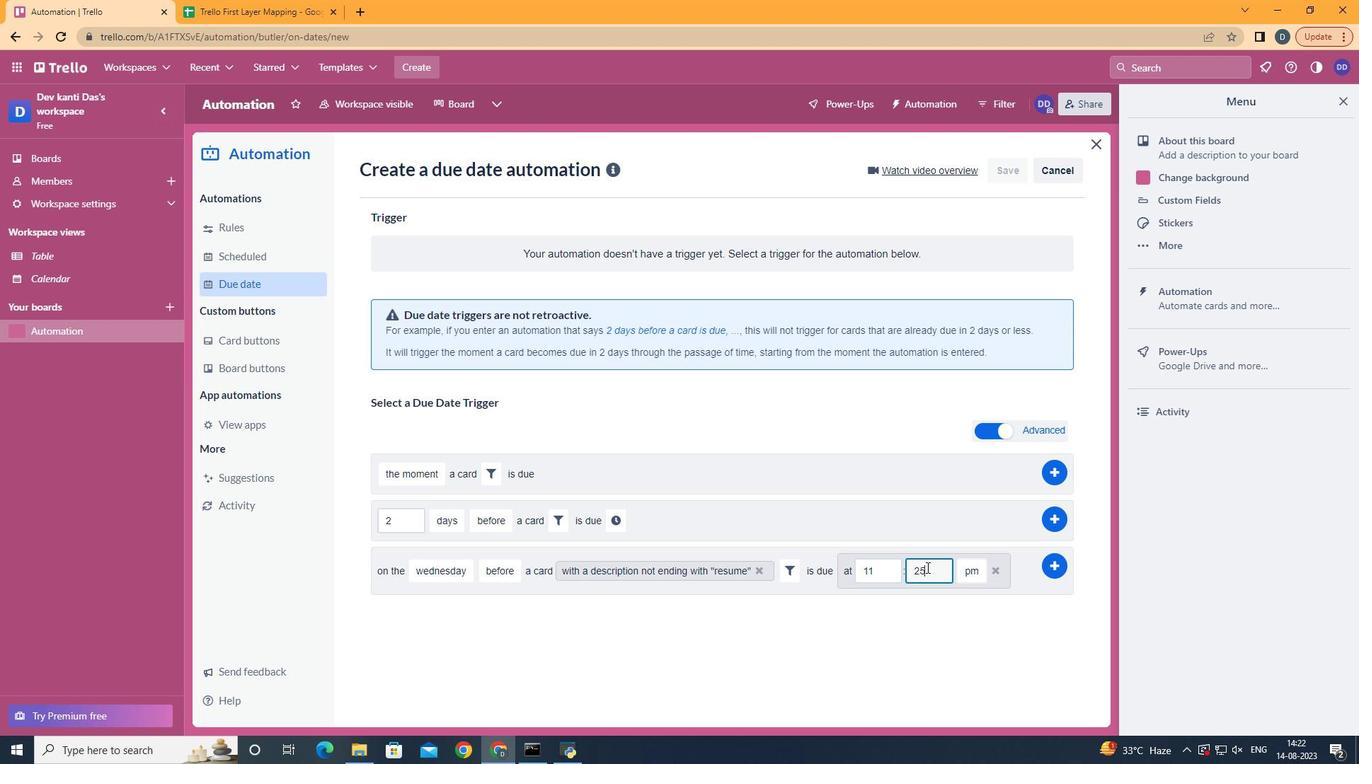 
Action: Mouse pressed left at (926, 567)
Screenshot: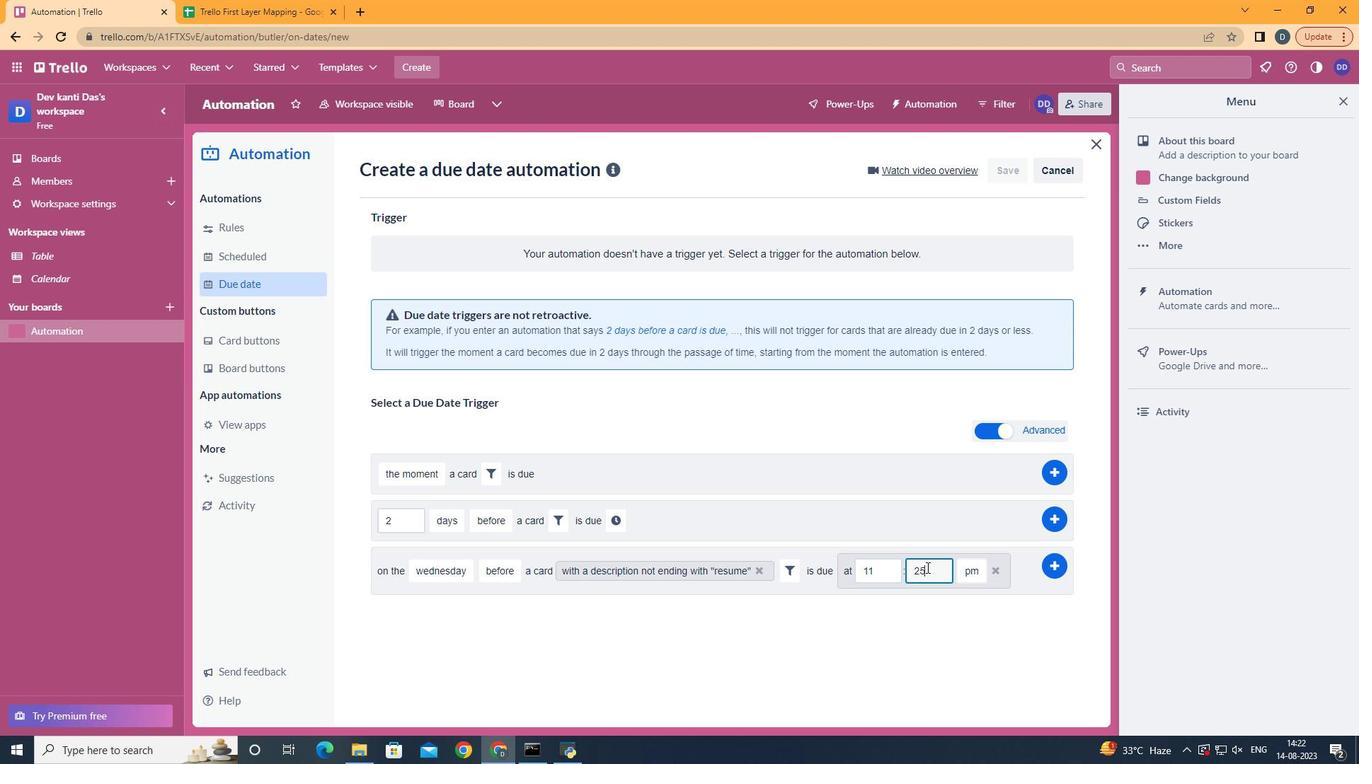 
Action: Key pressed <Key.backspace><Key.backspace>00
Screenshot: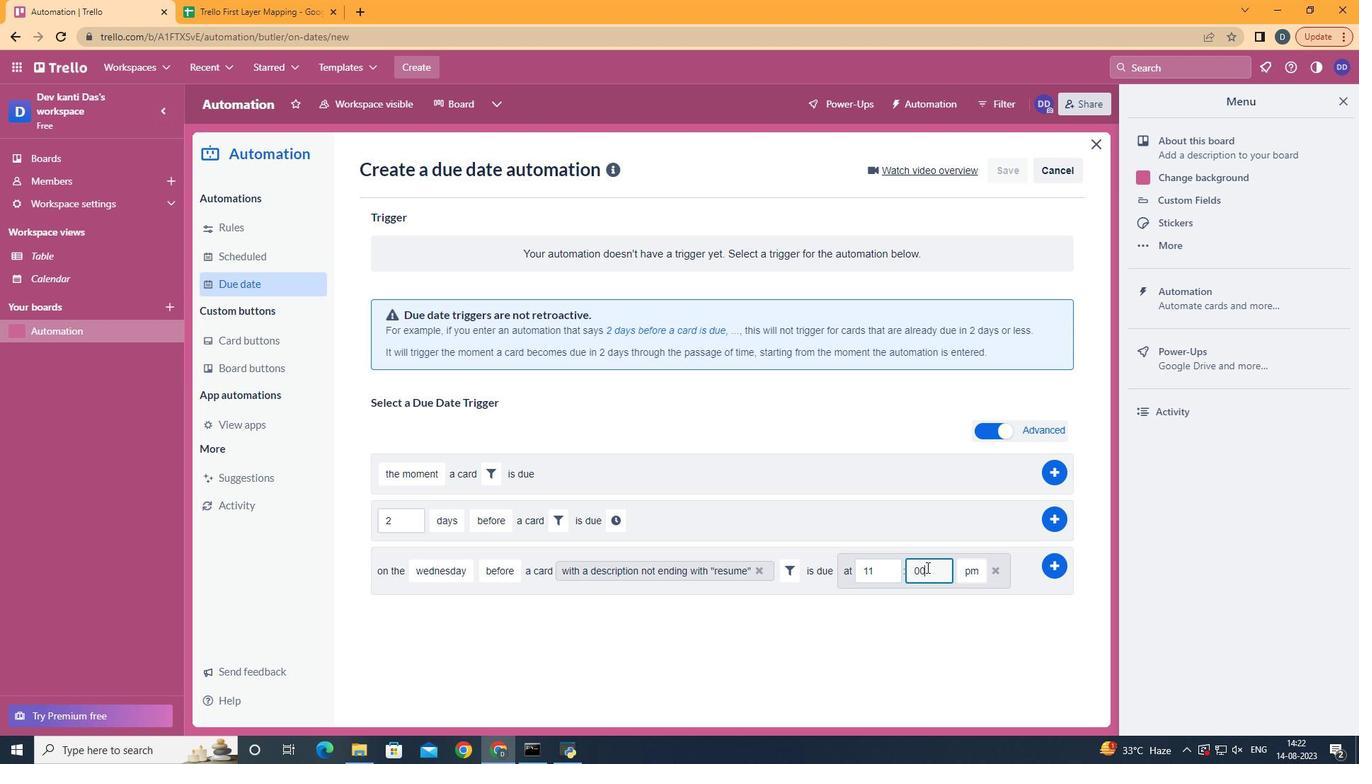 
Action: Mouse moved to (976, 582)
Screenshot: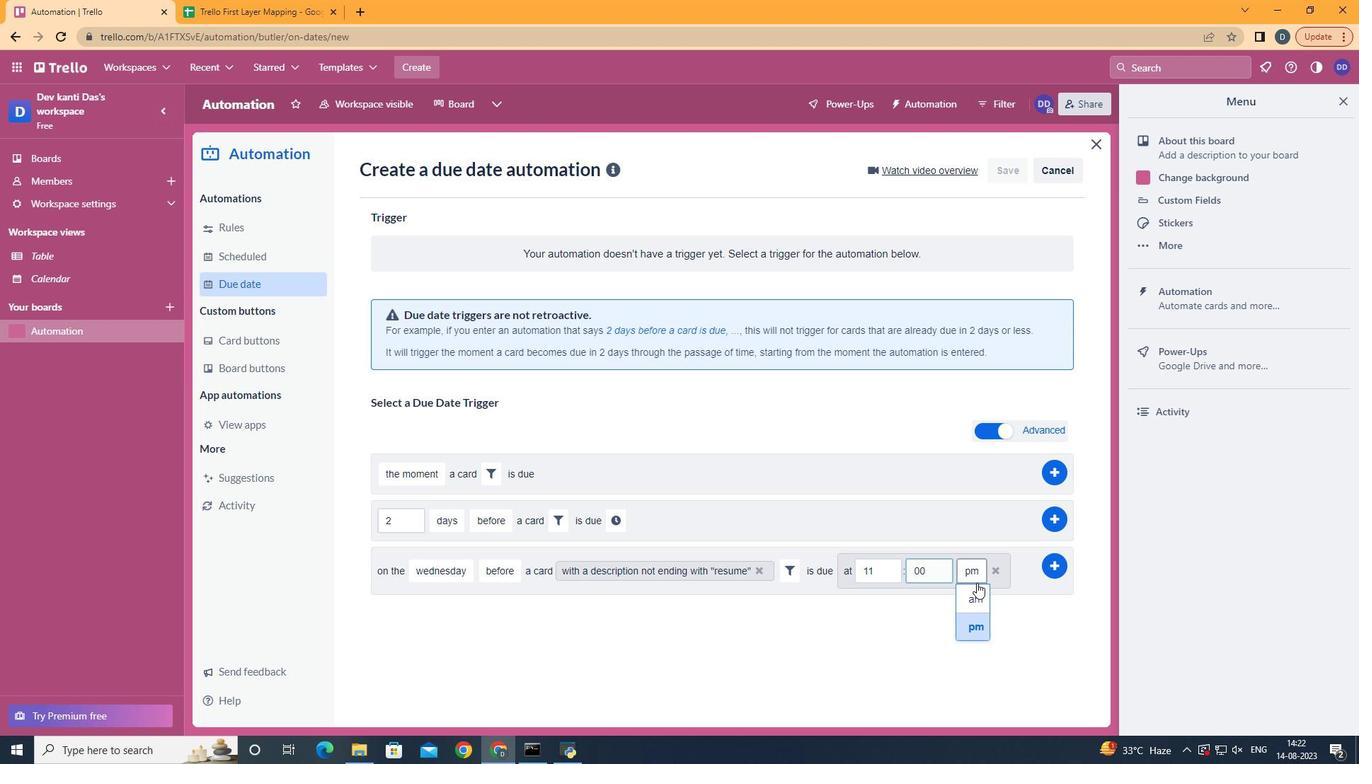 
Action: Mouse pressed left at (976, 582)
Screenshot: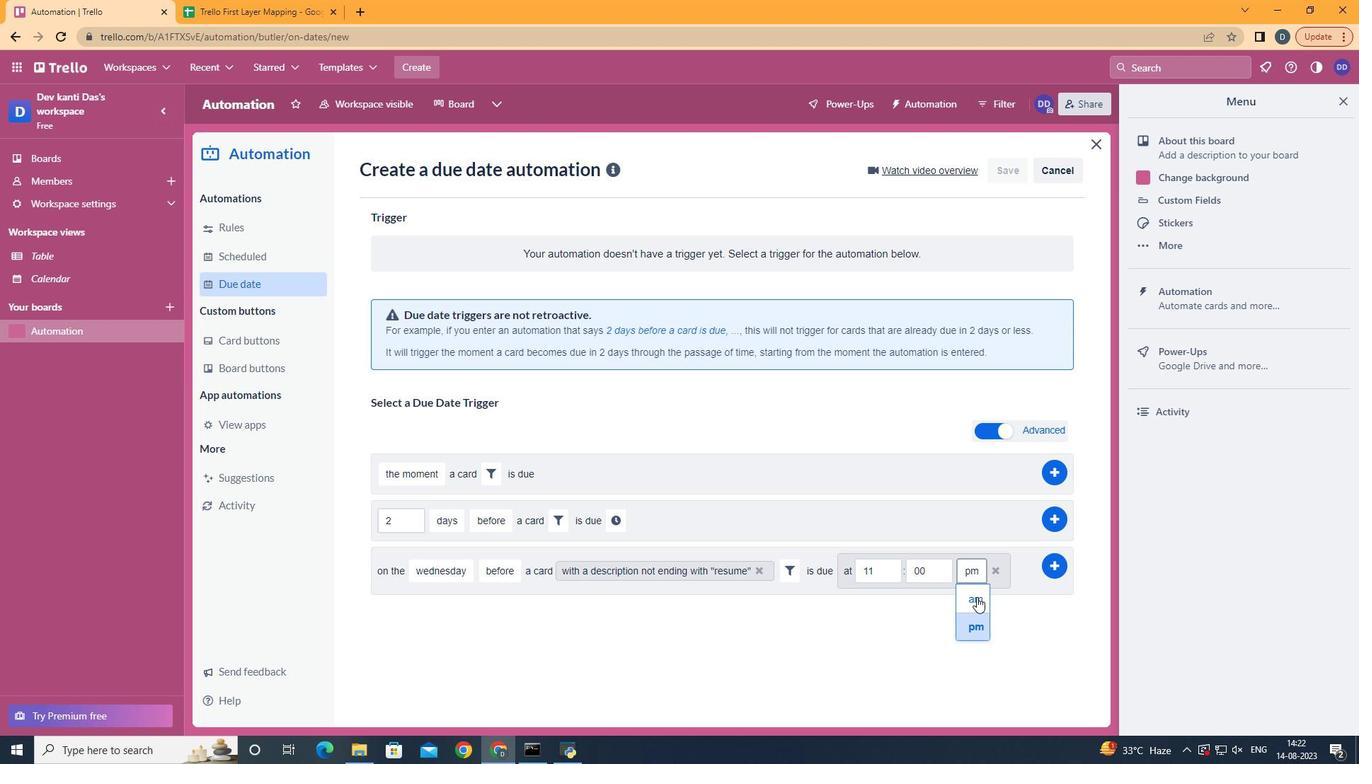 
Action: Mouse moved to (976, 596)
Screenshot: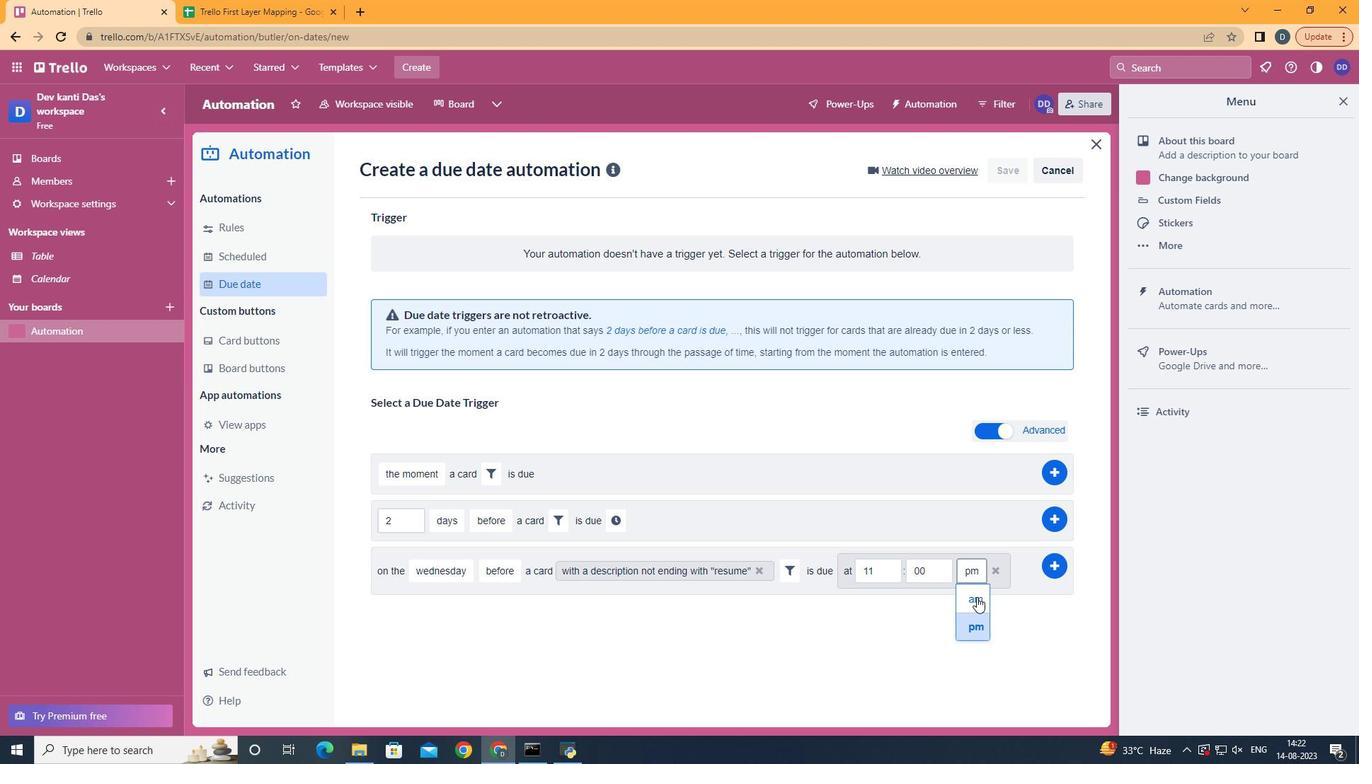 
Action: Mouse pressed left at (976, 596)
Screenshot: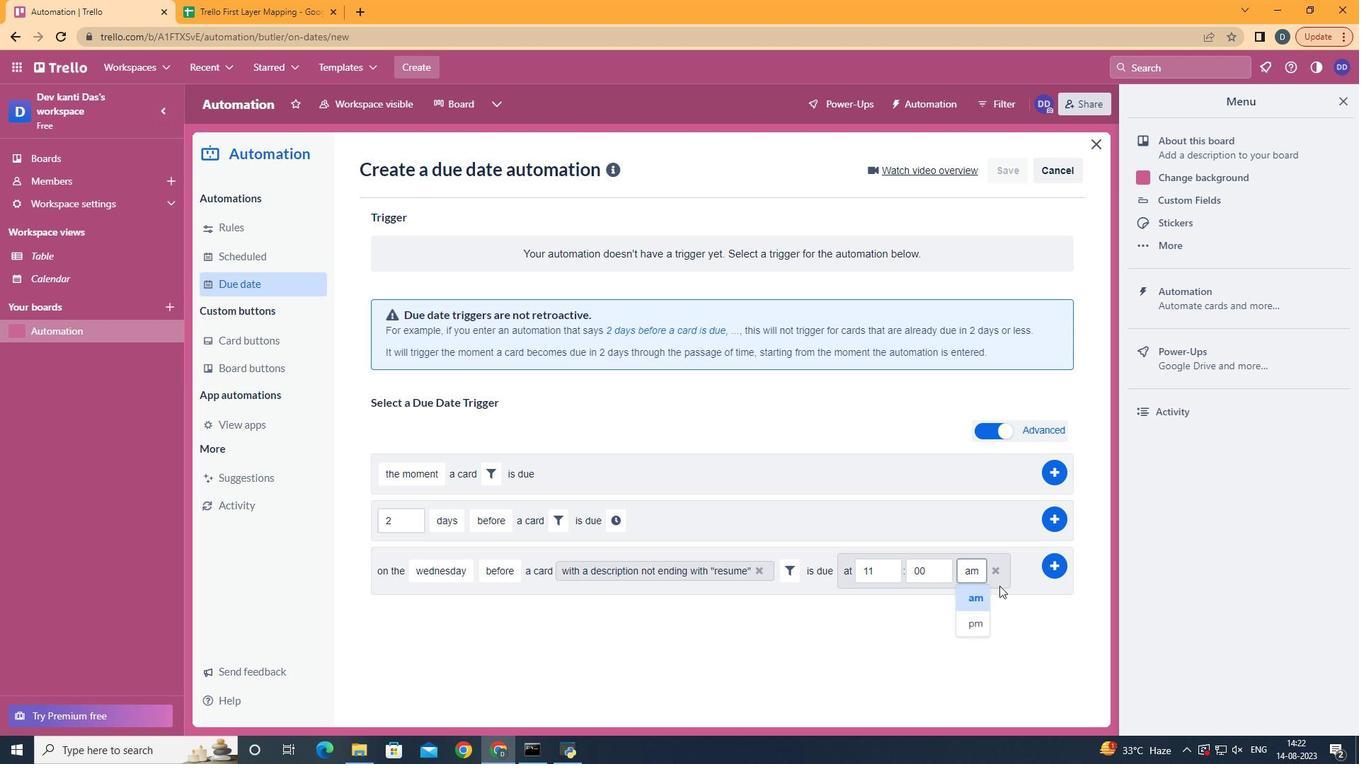 
Action: Mouse moved to (1043, 571)
Screenshot: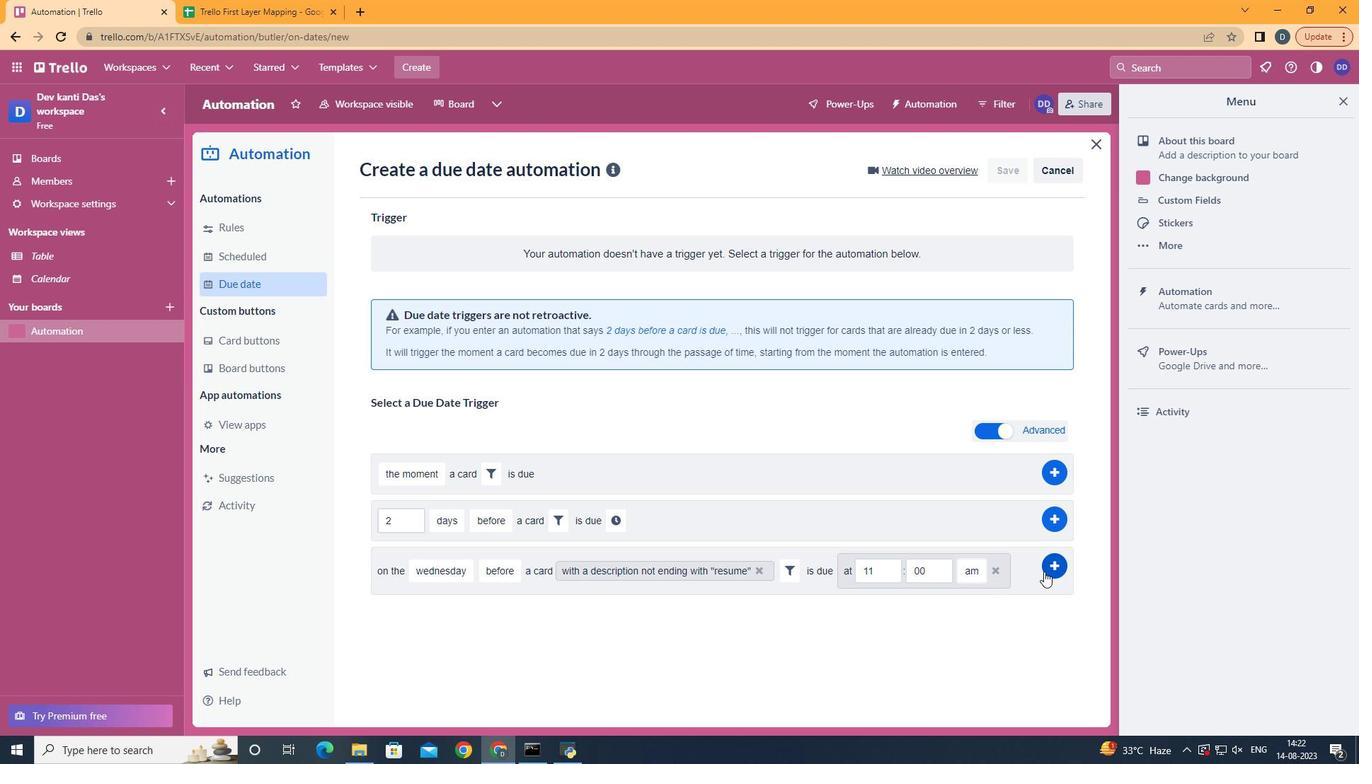 
Action: Mouse pressed left at (1043, 571)
Screenshot: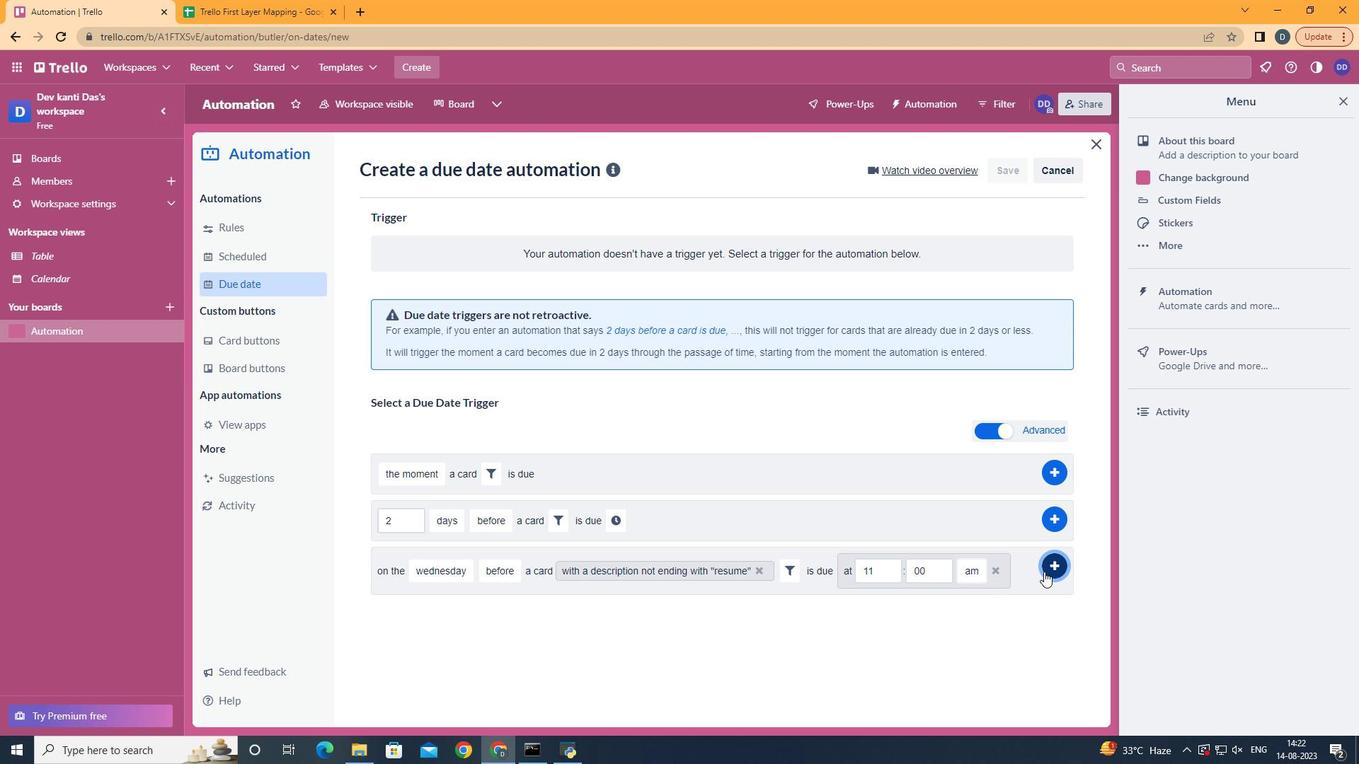 
